 Task: Add Attachment from "Attach a link" to Card Card0000000164 in Board Board0000000041 in Workspace WS0000000014 in Trello. Add Cover Red to Card Card0000000164 in Board Board0000000041 in Workspace WS0000000014 in Trello. Add "Join Card" Button Button0000000164  to Card Card0000000164 in Board Board0000000041 in Workspace WS0000000014 in Trello. Add Description DS0000000164 to Card Card0000000164 in Board Board0000000041 in Workspace WS0000000014 in Trello. Add Comment CM0000000164 to Card Card0000000164 in Board Board0000000041 in Workspace WS0000000014 in Trello
Action: Mouse moved to (597, 51)
Screenshot: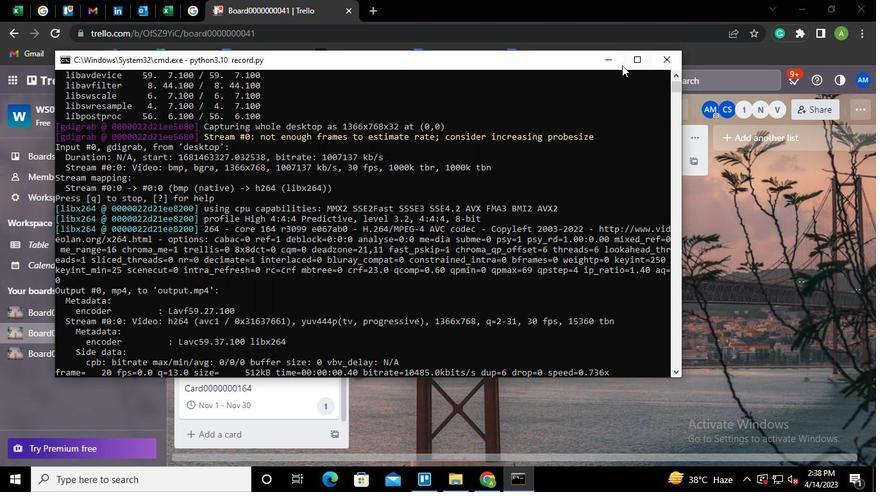 
Action: Mouse pressed left at (597, 51)
Screenshot: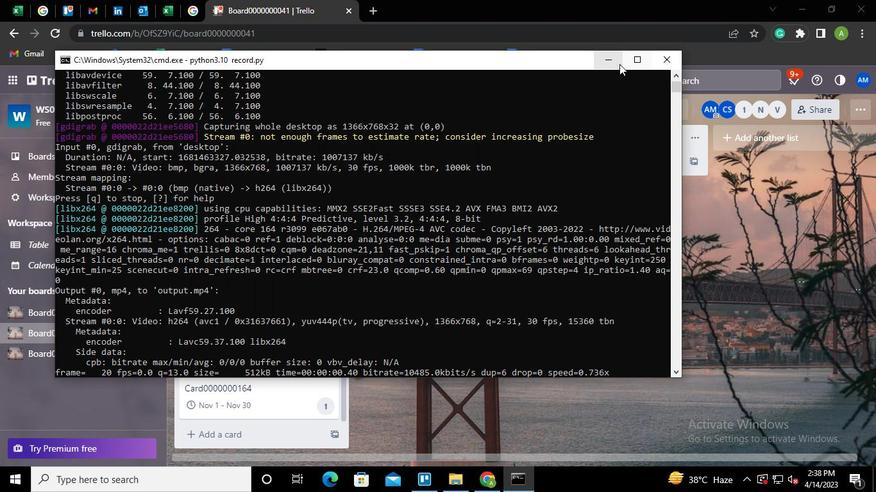 
Action: Mouse moved to (261, 393)
Screenshot: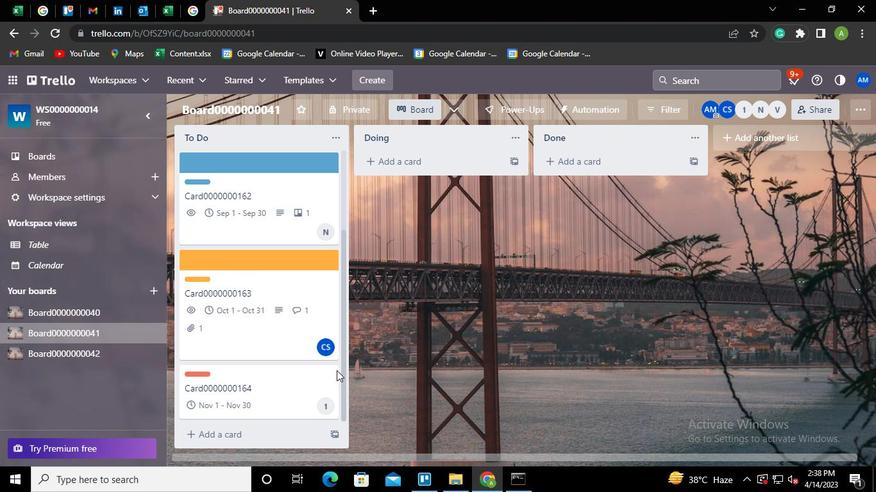 
Action: Mouse pressed left at (261, 393)
Screenshot: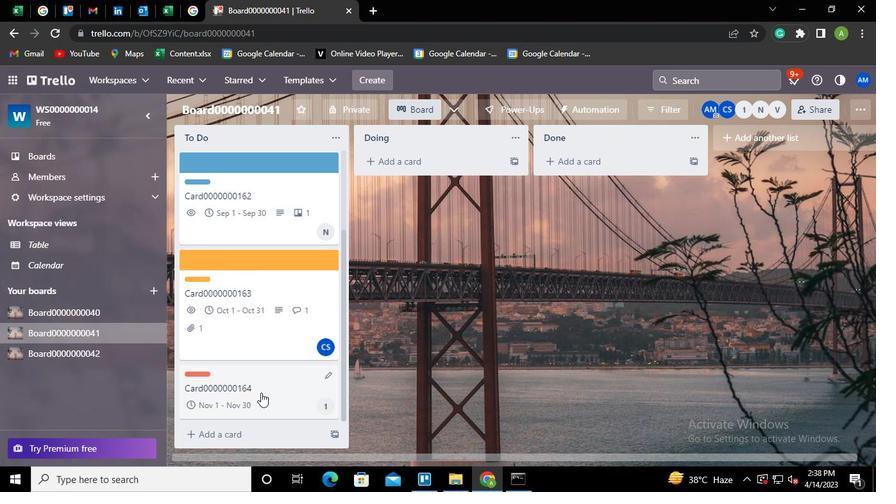 
Action: Mouse moved to (607, 329)
Screenshot: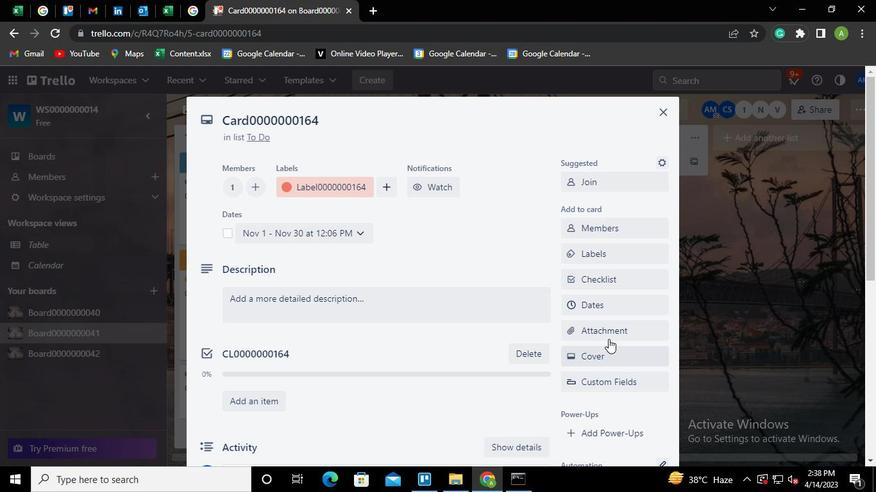 
Action: Mouse pressed left at (607, 329)
Screenshot: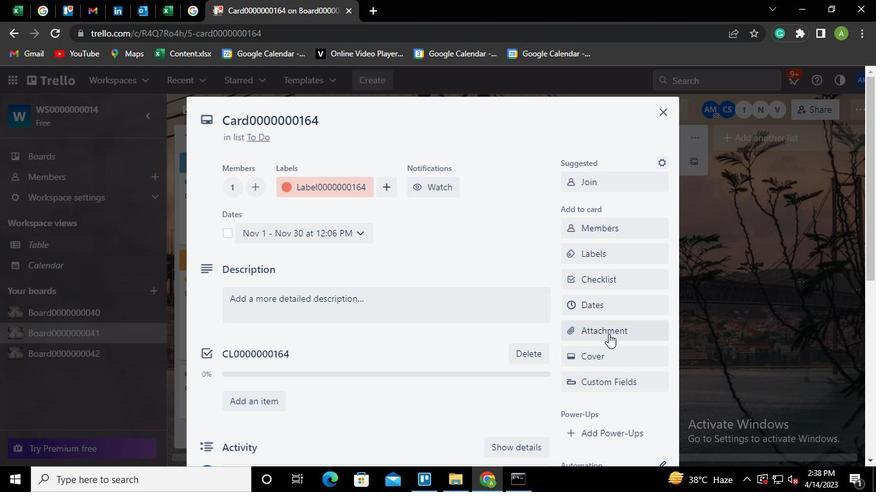 
Action: Mouse moved to (607, 283)
Screenshot: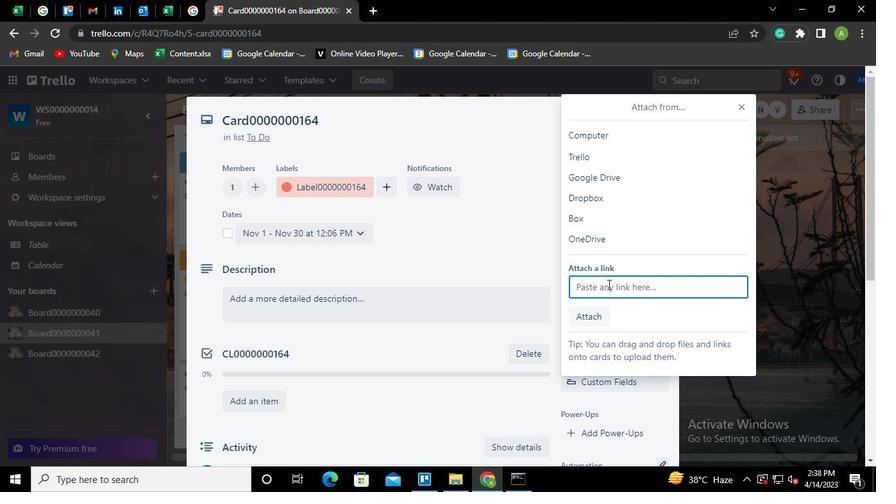 
Action: Keyboard Key.ctrl_l
Screenshot: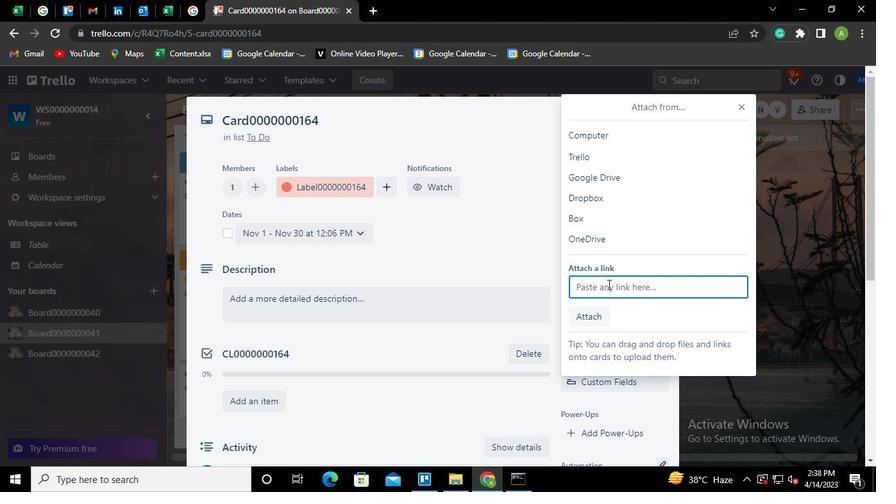
Action: Mouse moved to (602, 283)
Screenshot: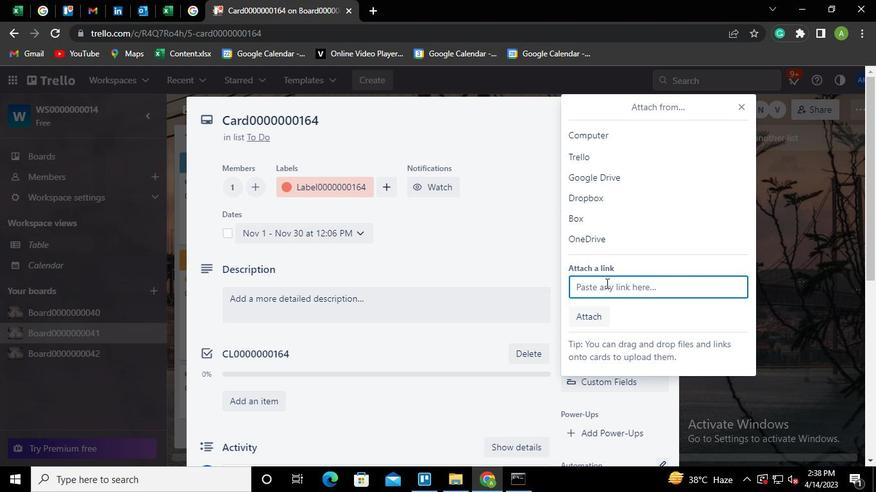 
Action: Keyboard \x16
Screenshot: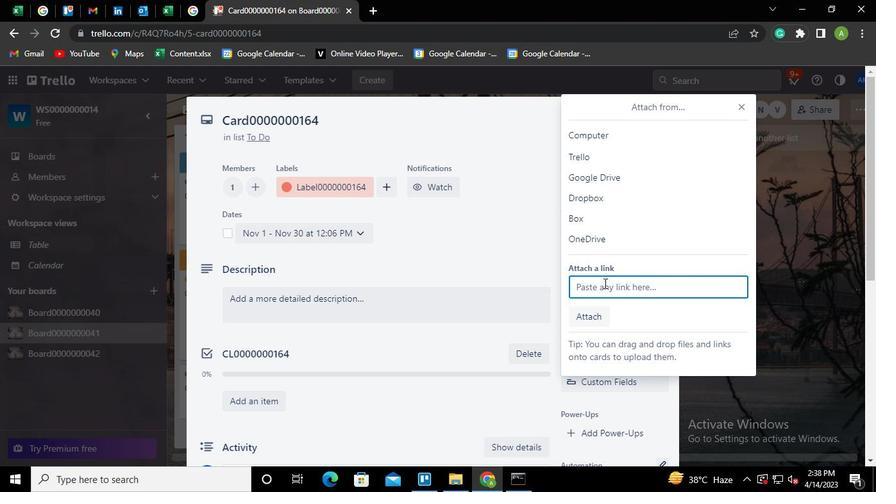 
Action: Mouse moved to (582, 363)
Screenshot: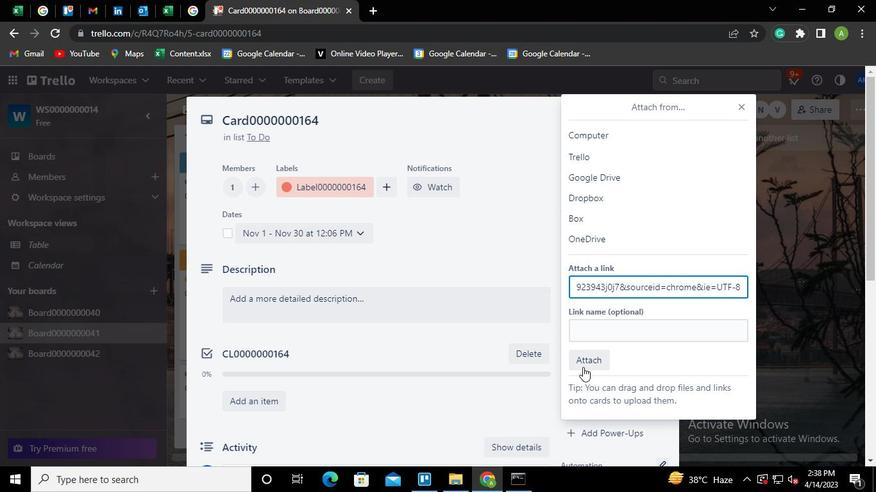 
Action: Mouse pressed left at (582, 363)
Screenshot: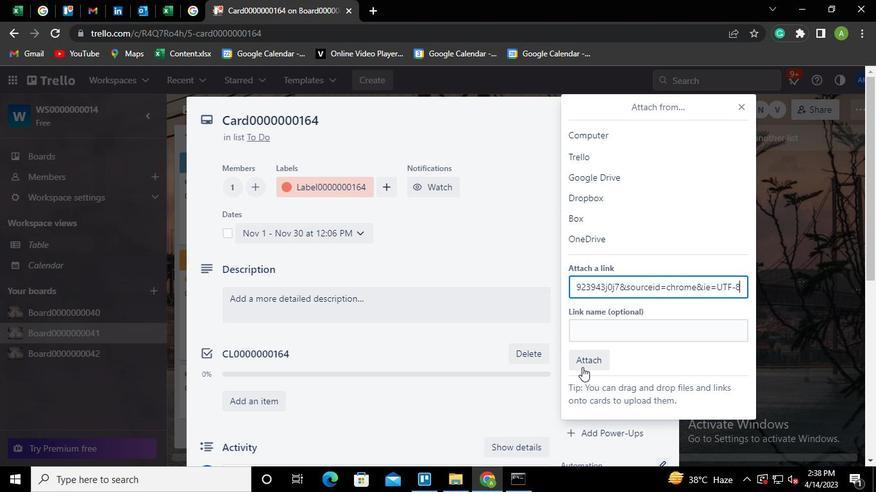 
Action: Mouse moved to (589, 357)
Screenshot: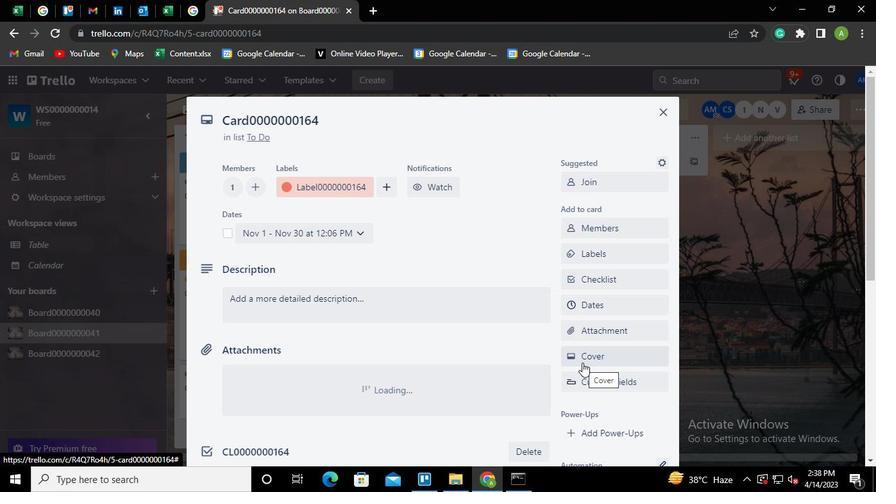 
Action: Mouse pressed left at (589, 357)
Screenshot: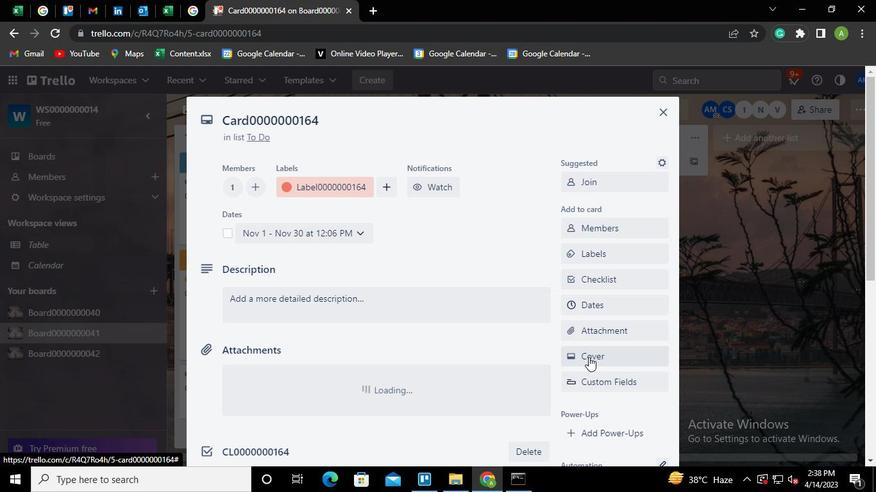 
Action: Mouse moved to (695, 224)
Screenshot: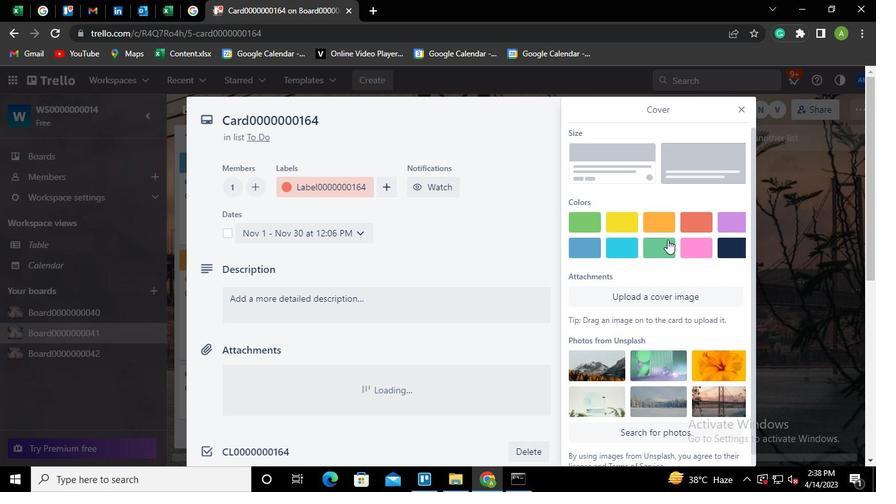 
Action: Mouse pressed left at (695, 224)
Screenshot: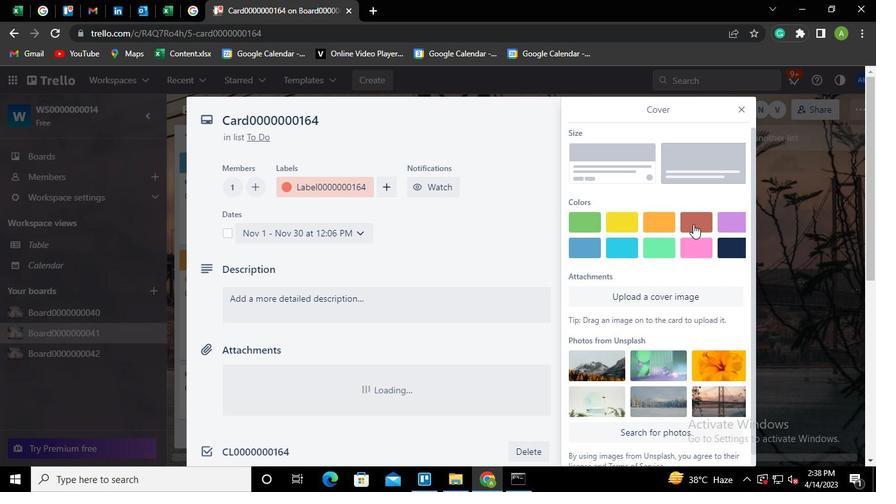 
Action: Mouse moved to (517, 197)
Screenshot: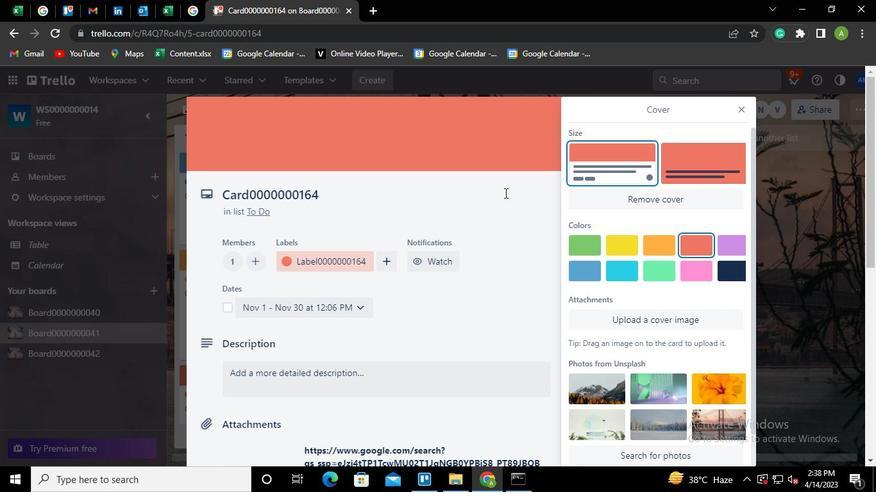 
Action: Mouse pressed left at (517, 197)
Screenshot: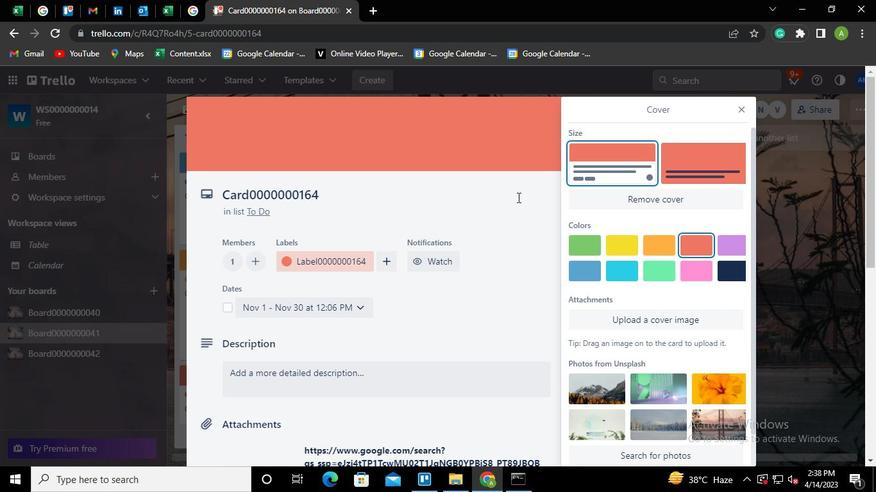 
Action: Mouse moved to (607, 363)
Screenshot: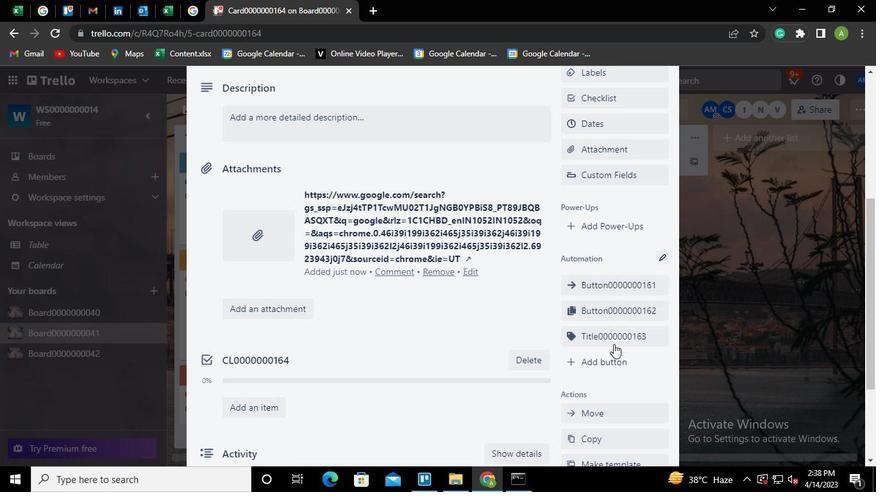 
Action: Mouse pressed left at (607, 363)
Screenshot: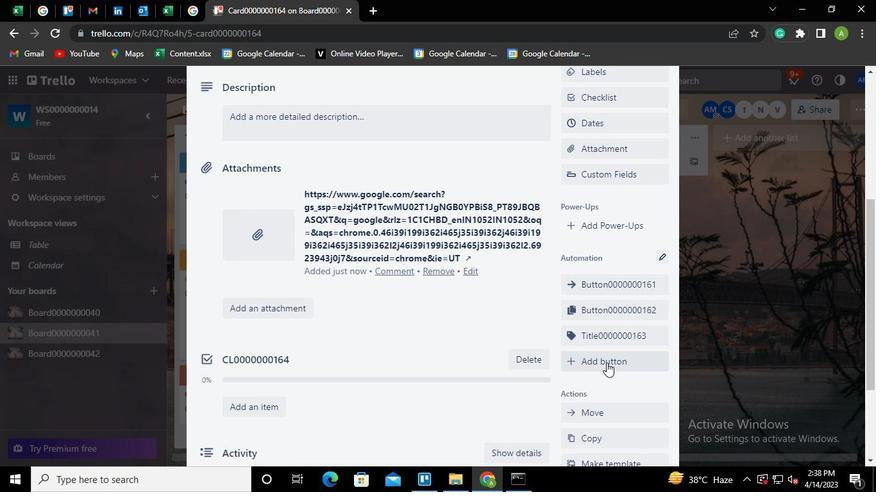 
Action: Mouse moved to (614, 241)
Screenshot: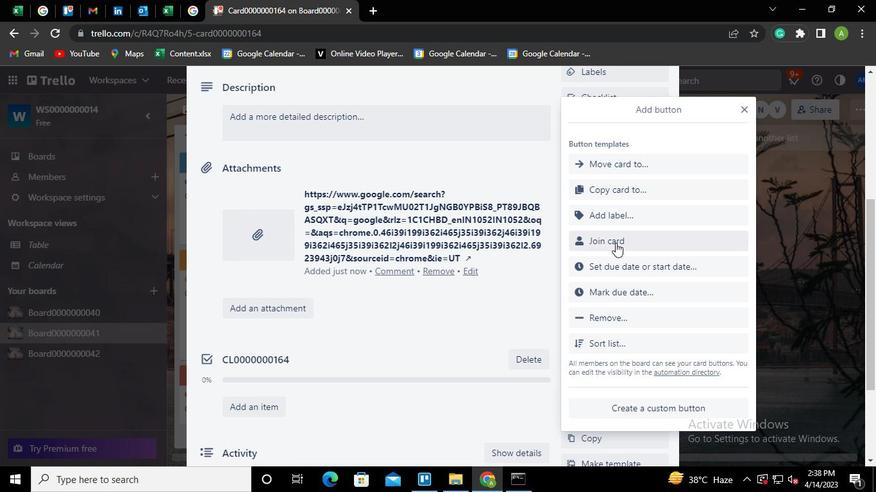 
Action: Mouse pressed left at (614, 241)
Screenshot: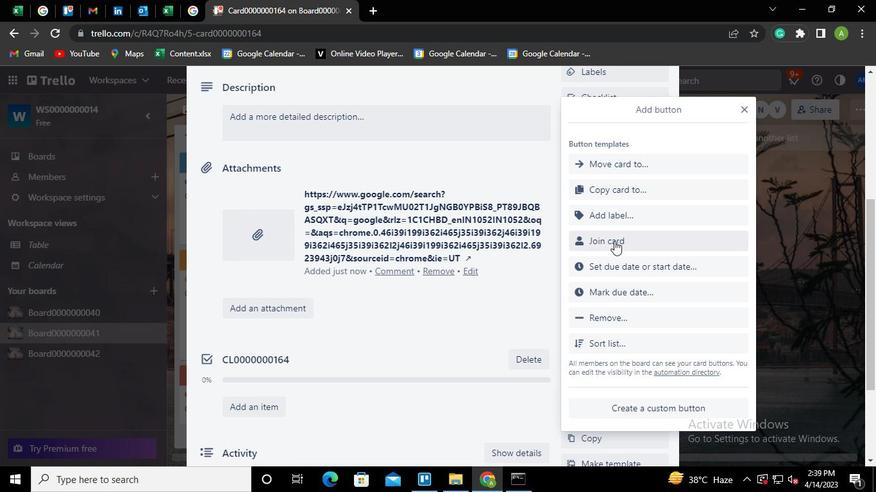 
Action: Mouse moved to (614, 240)
Screenshot: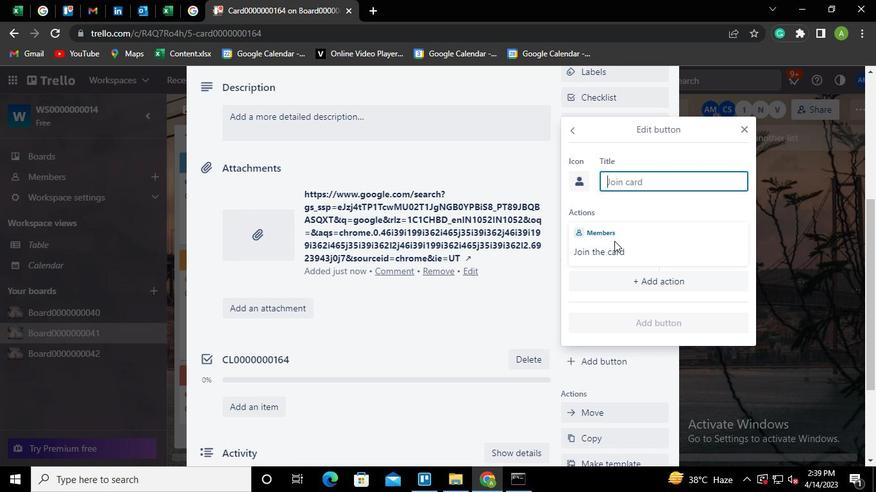 
Action: Keyboard Key.shift
Screenshot: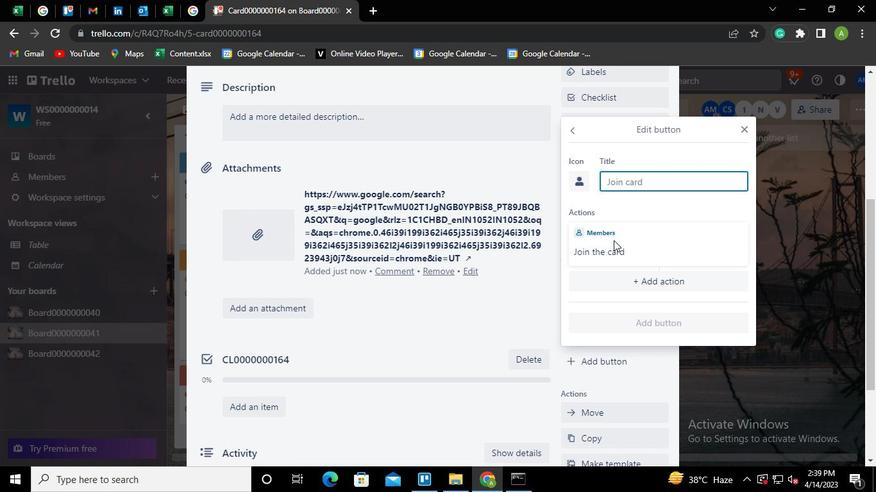 
Action: Keyboard B
Screenshot: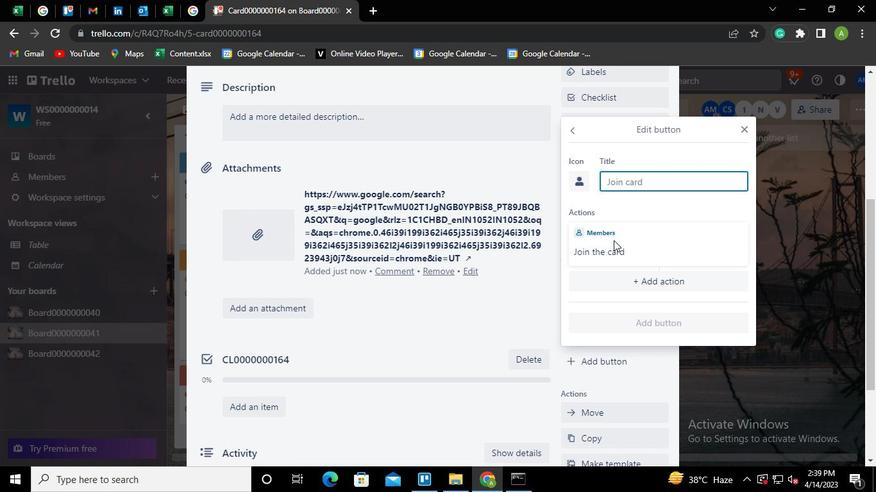 
Action: Keyboard u
Screenshot: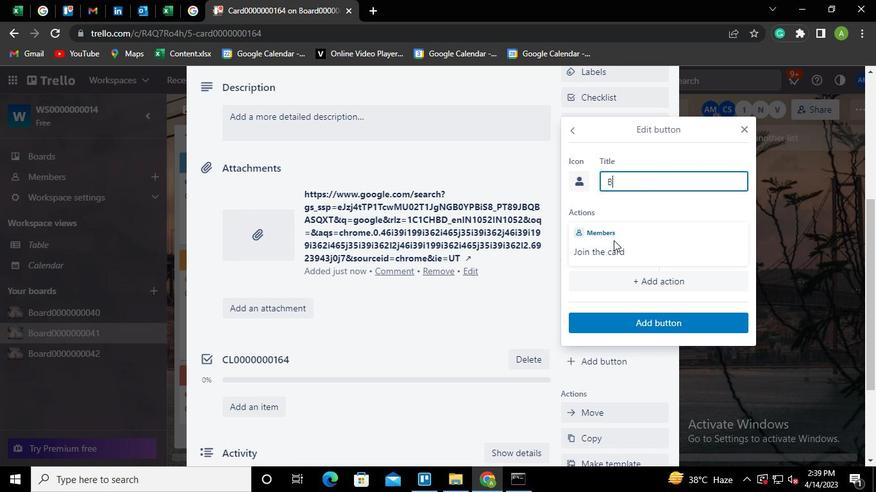 
Action: Keyboard t
Screenshot: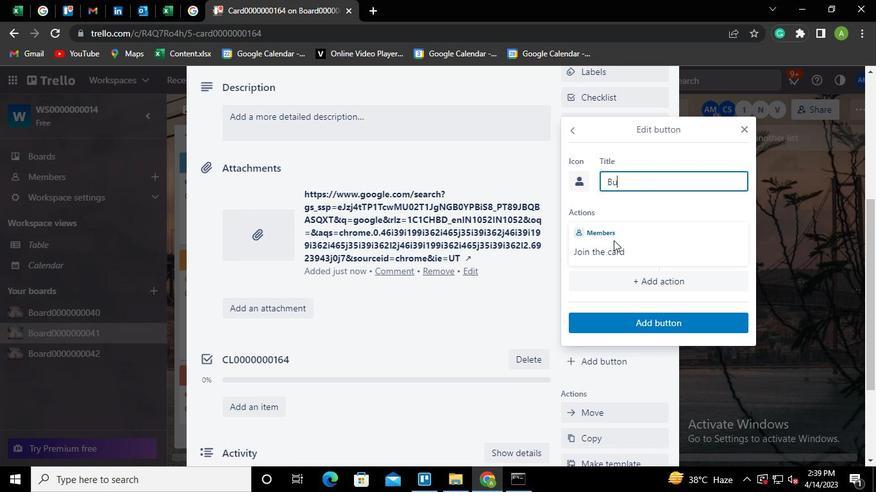 
Action: Keyboard t
Screenshot: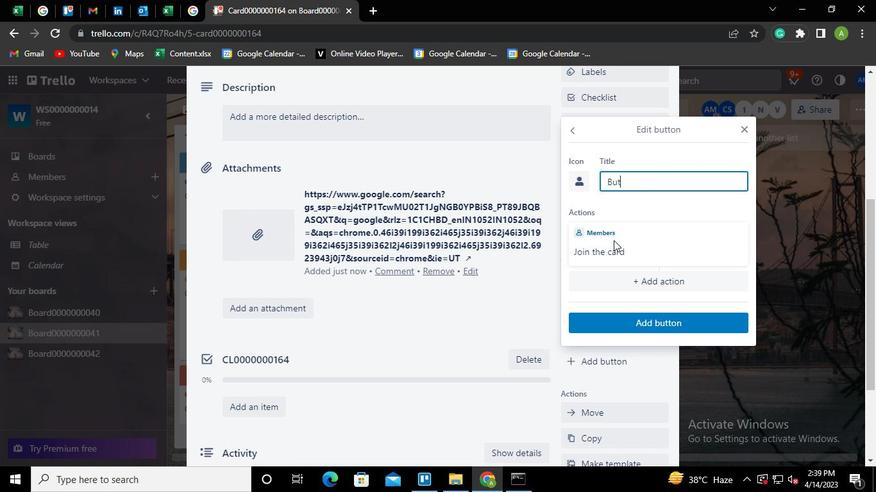 
Action: Keyboard o
Screenshot: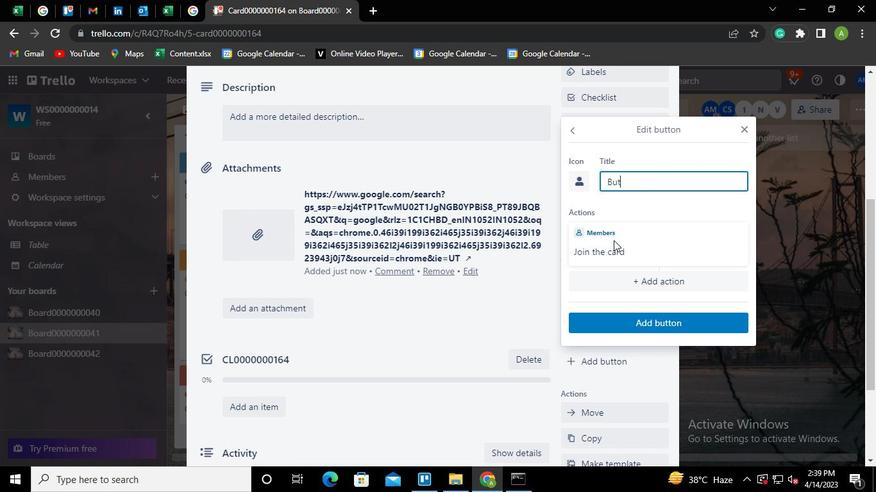 
Action: Mouse moved to (614, 240)
Screenshot: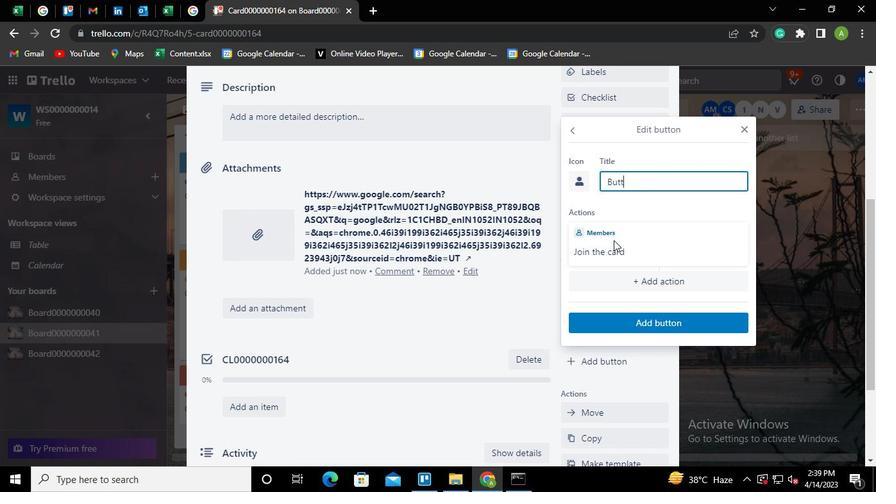 
Action: Keyboard n
Screenshot: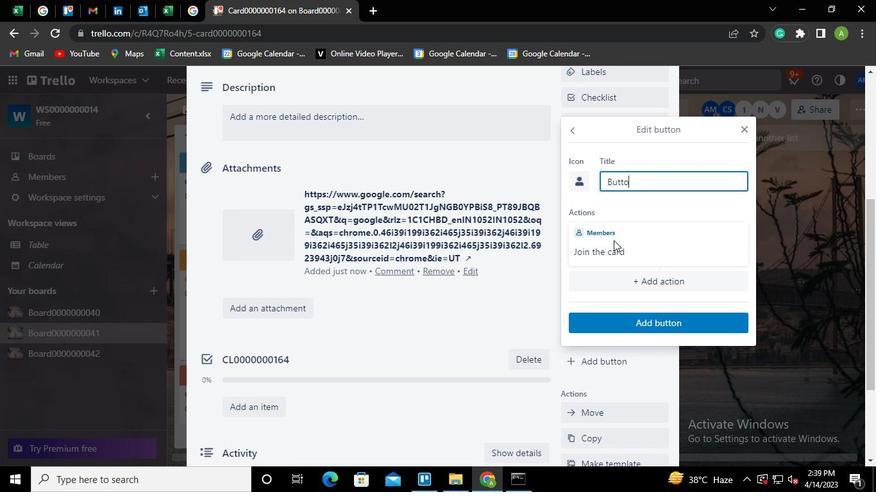 
Action: Keyboard <96>
Screenshot: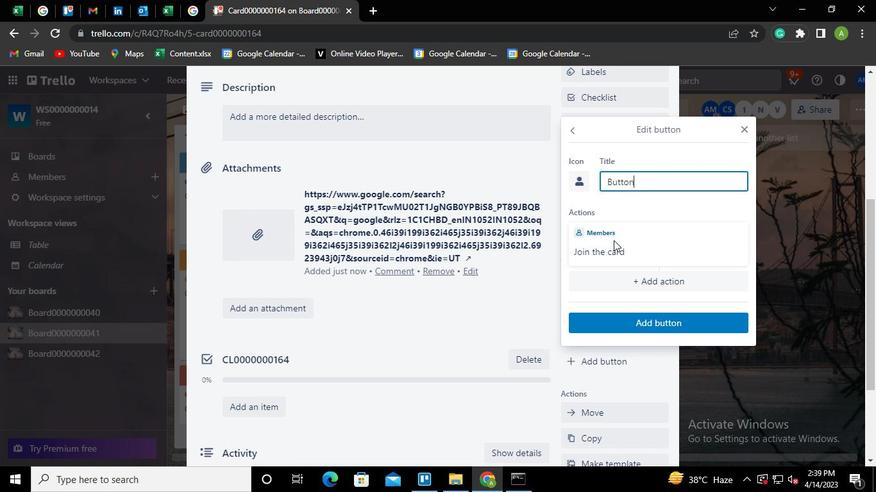 
Action: Keyboard <96>
Screenshot: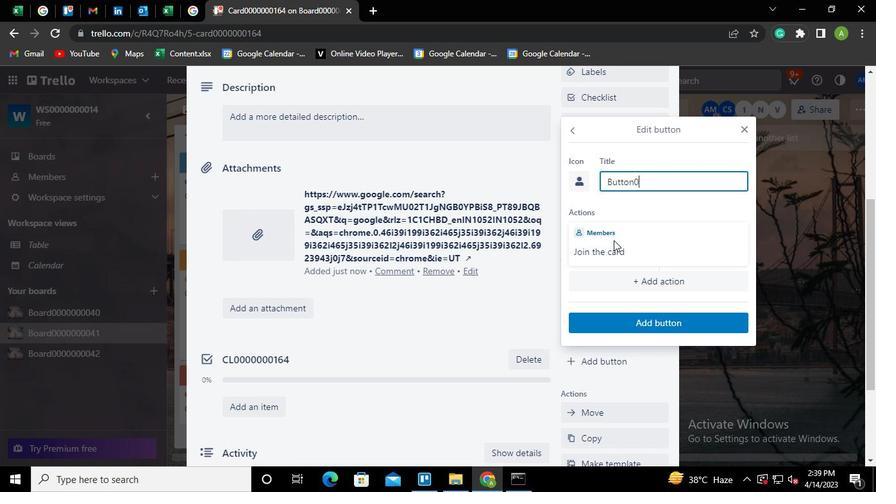 
Action: Keyboard <96>
Screenshot: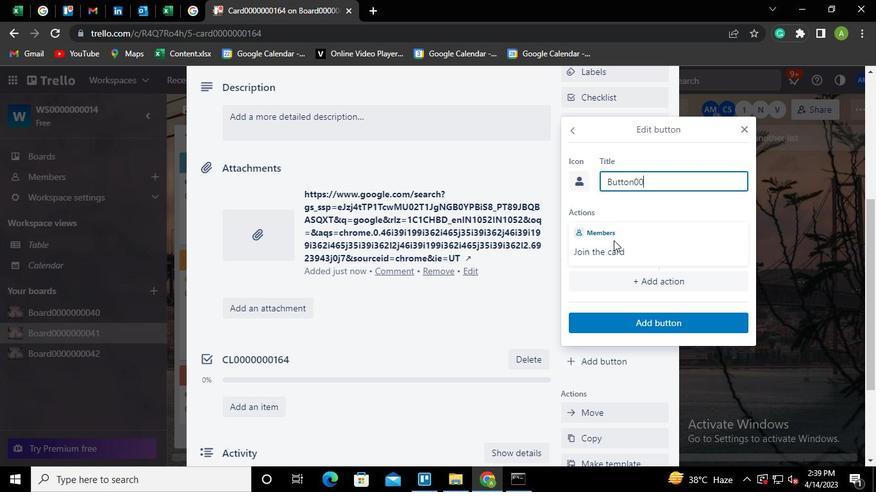 
Action: Keyboard <96>
Screenshot: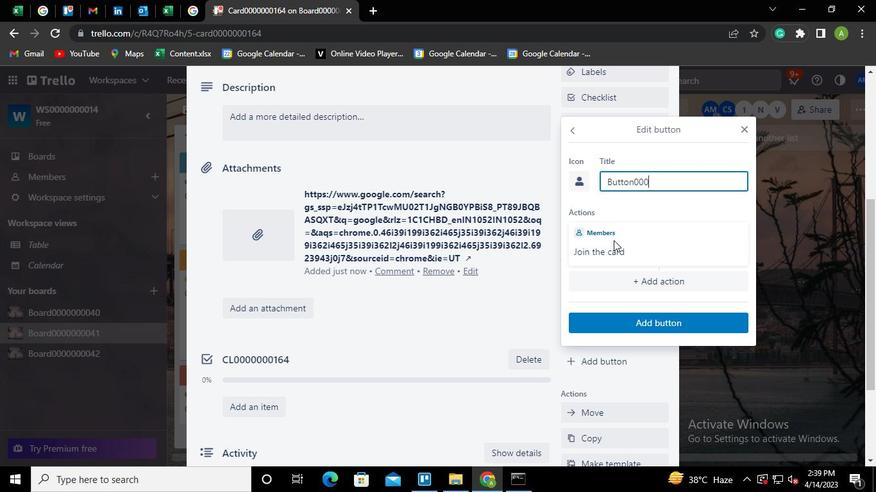 
Action: Keyboard <96>
Screenshot: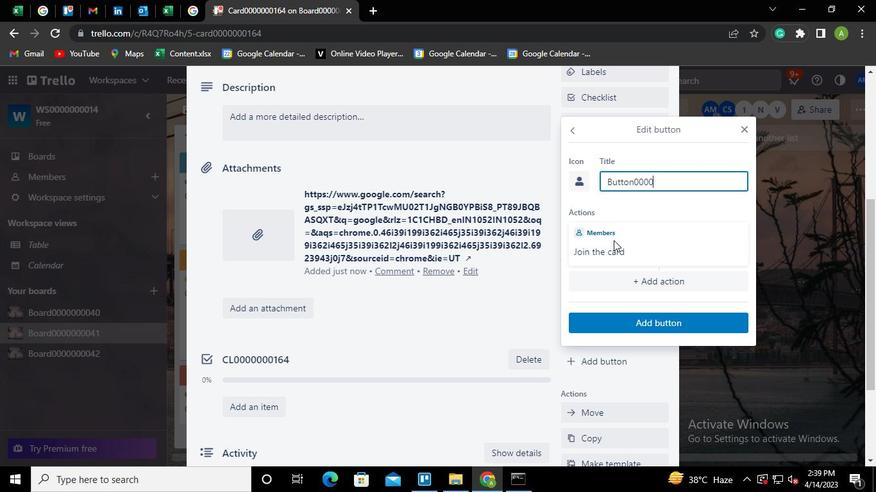 
Action: Keyboard <96>
Screenshot: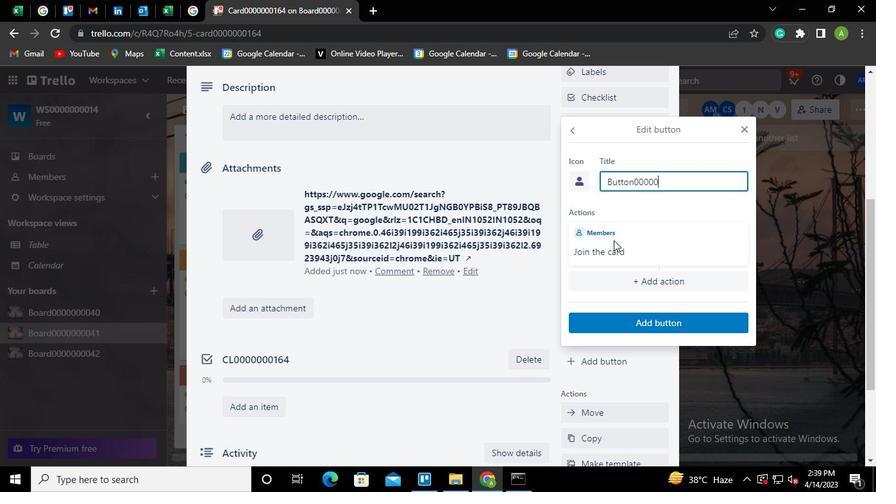 
Action: Keyboard <96>
Screenshot: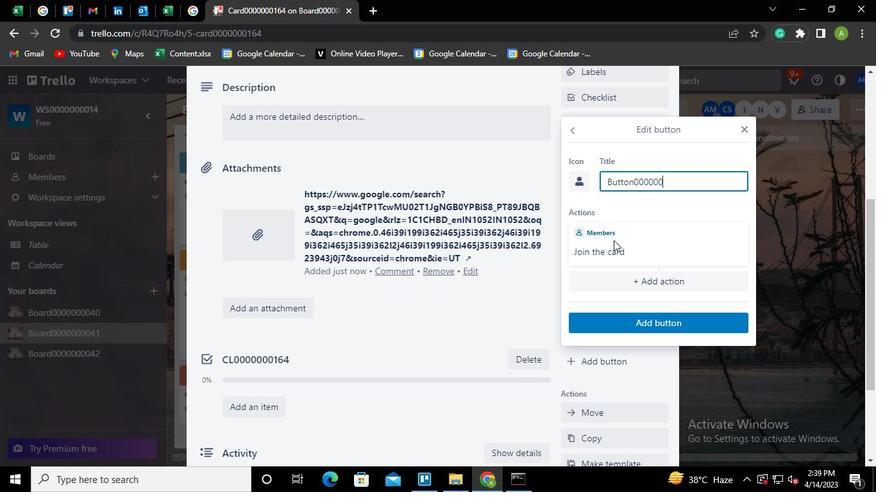 
Action: Keyboard <97>
Screenshot: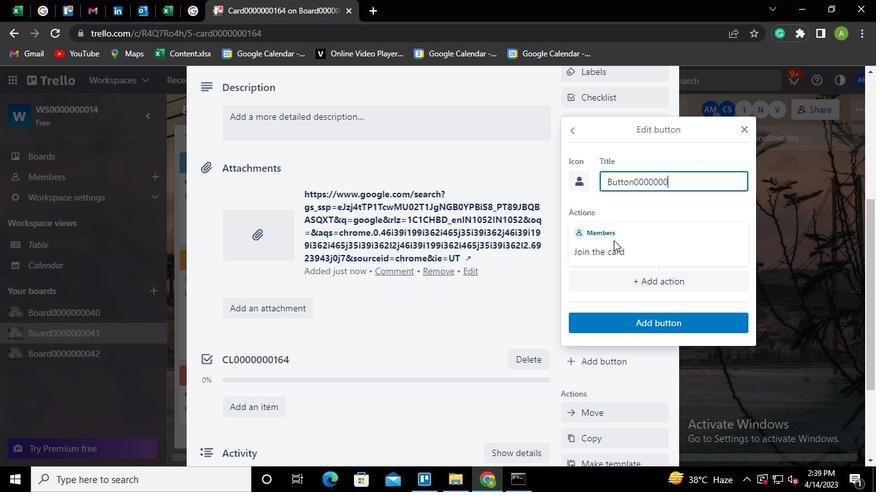 
Action: Keyboard <102>
Screenshot: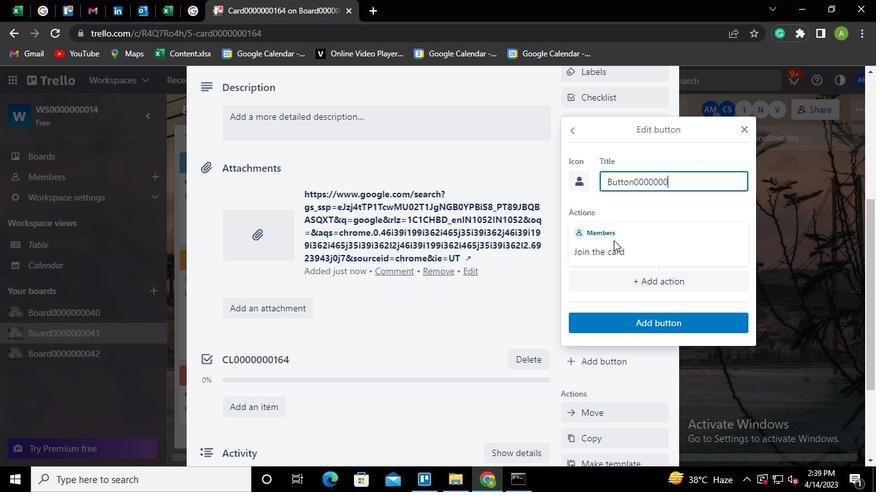 
Action: Keyboard <100>
Screenshot: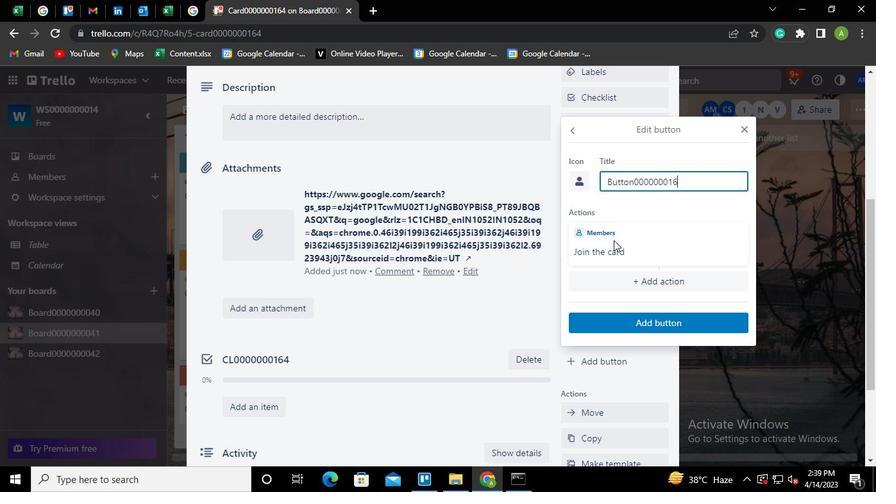 
Action: Mouse moved to (620, 318)
Screenshot: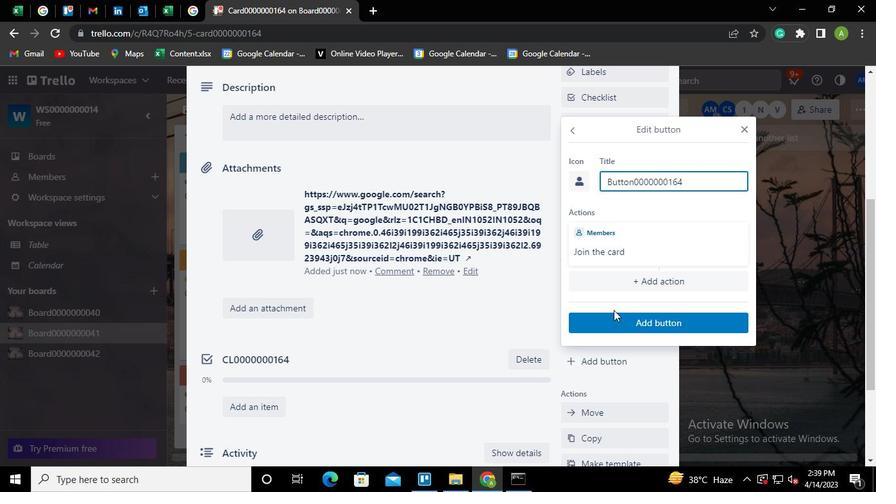 
Action: Mouse pressed left at (620, 318)
Screenshot: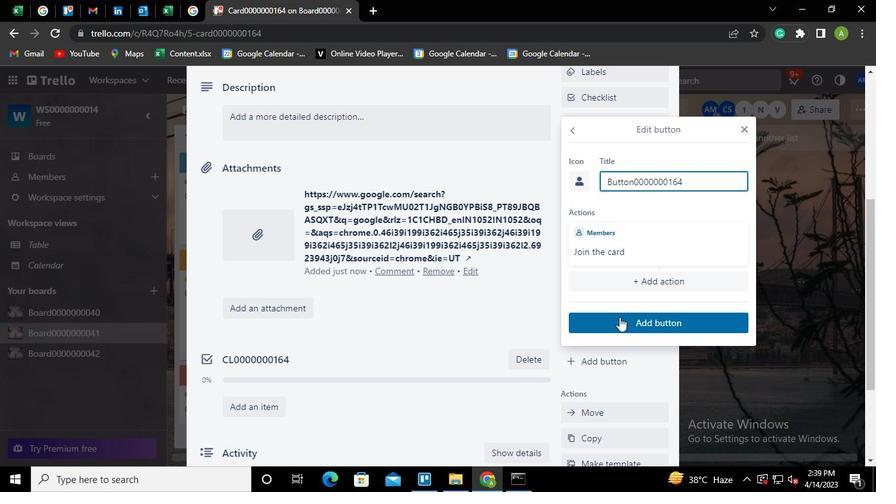 
Action: Mouse moved to (268, 181)
Screenshot: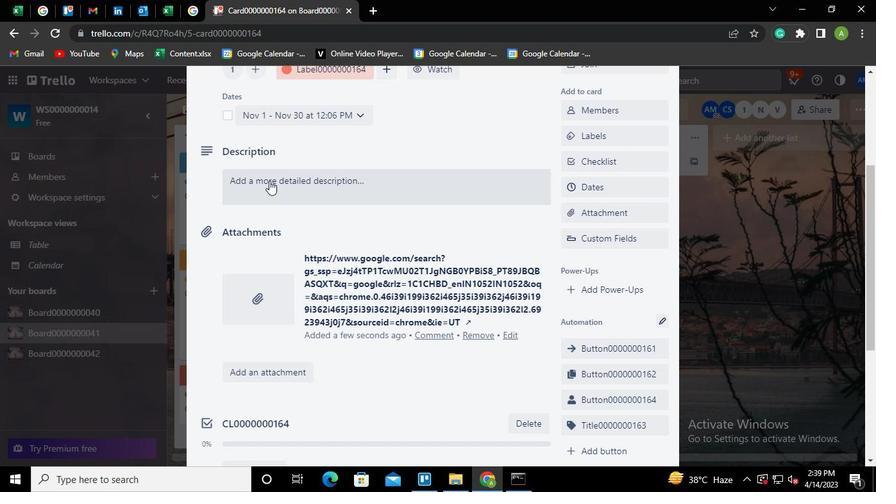 
Action: Mouse pressed left at (268, 181)
Screenshot: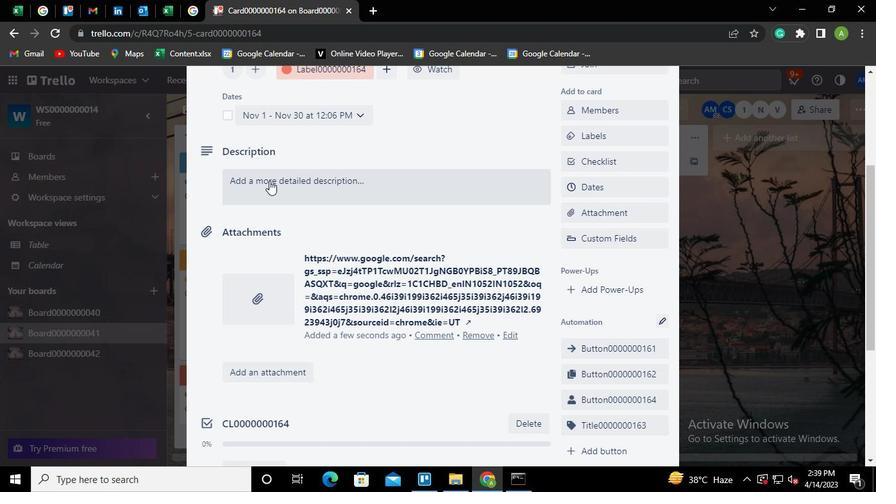 
Action: Keyboard Key.shift
Screenshot: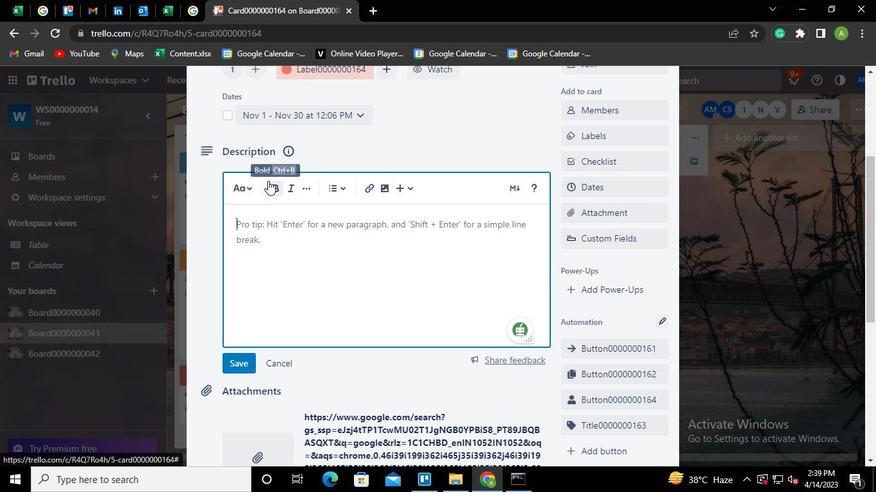 
Action: Keyboard D
Screenshot: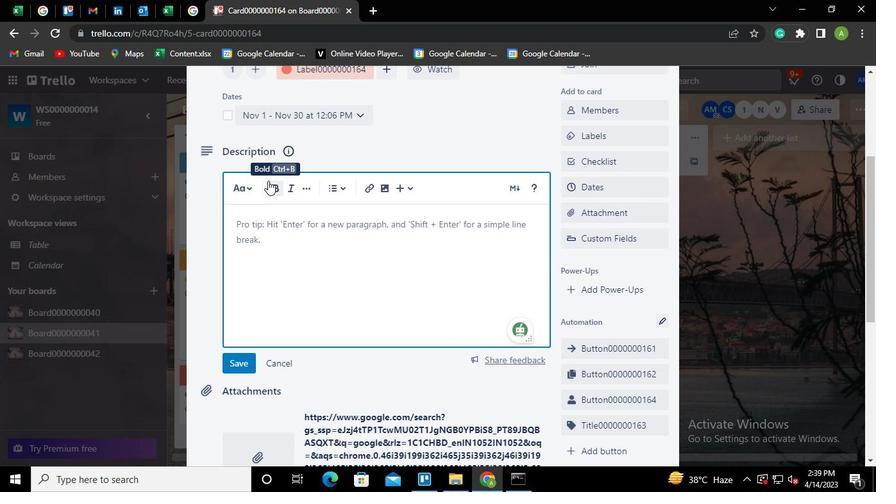
Action: Keyboard S
Screenshot: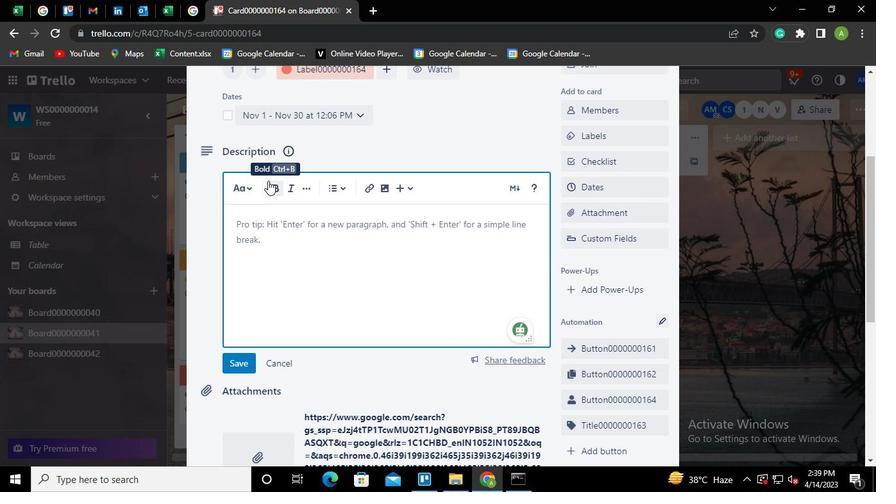 
Action: Keyboard <96>
Screenshot: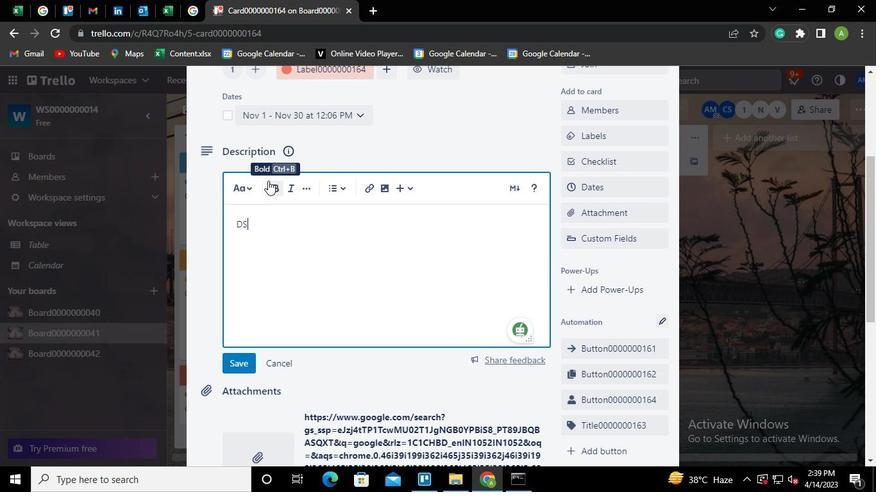 
Action: Keyboard <96>
Screenshot: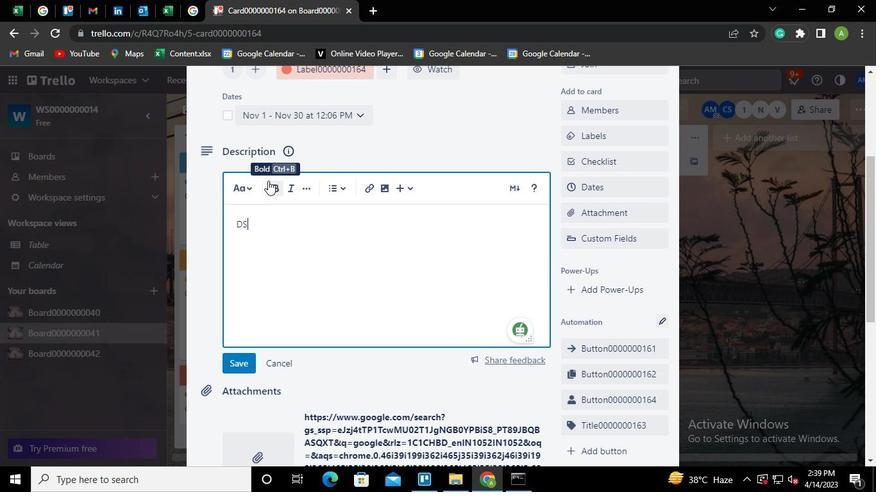 
Action: Keyboard <96>
Screenshot: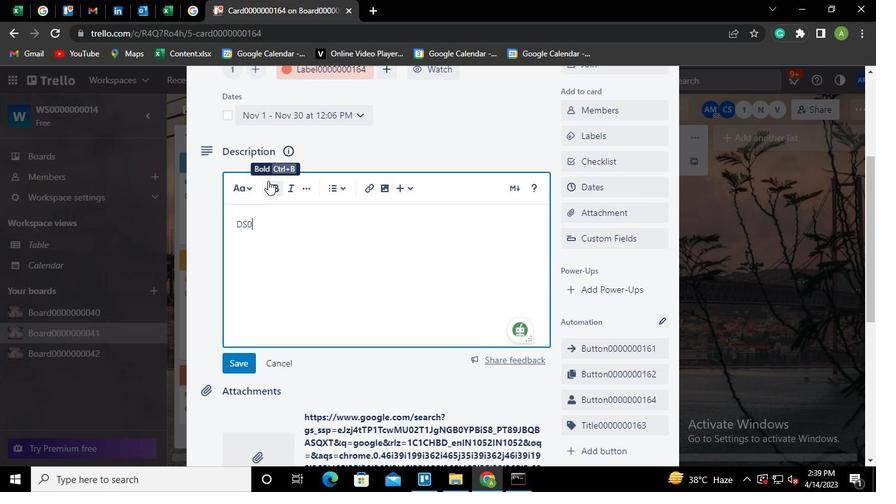 
Action: Keyboard <96>
Screenshot: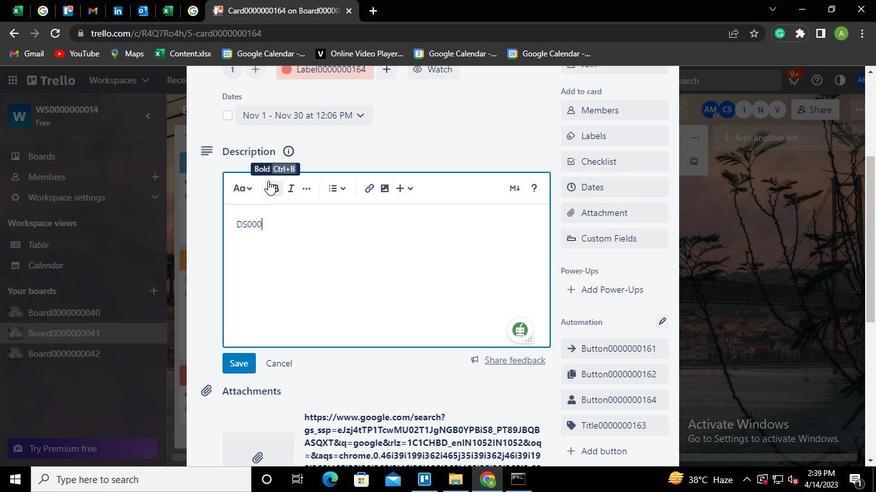 
Action: Keyboard <96>
Screenshot: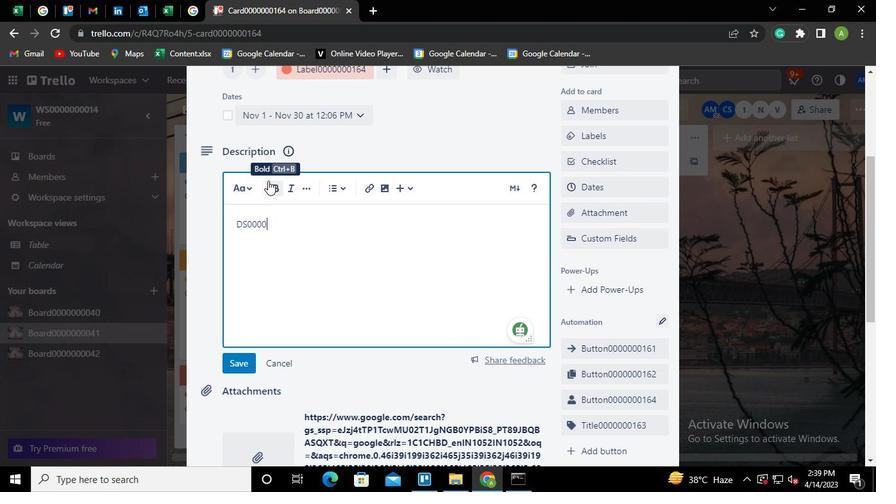 
Action: Keyboard <96>
Screenshot: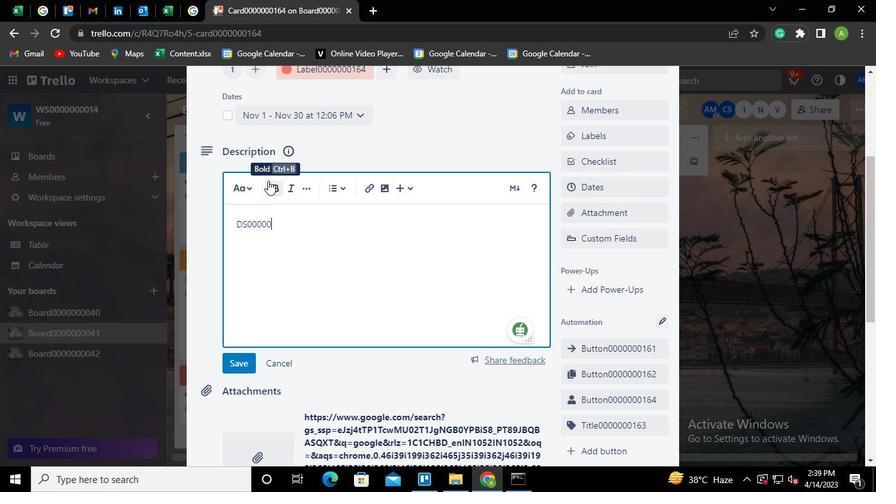 
Action: Keyboard <96>
Screenshot: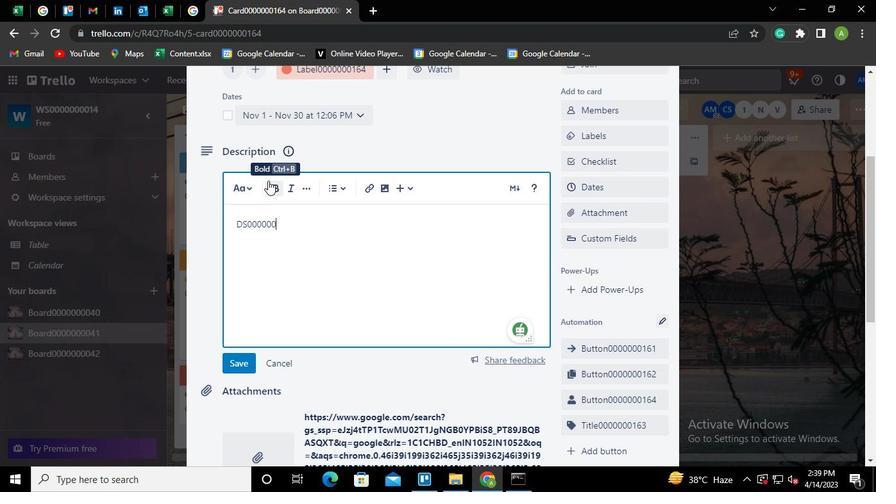
Action: Keyboard <97>
Screenshot: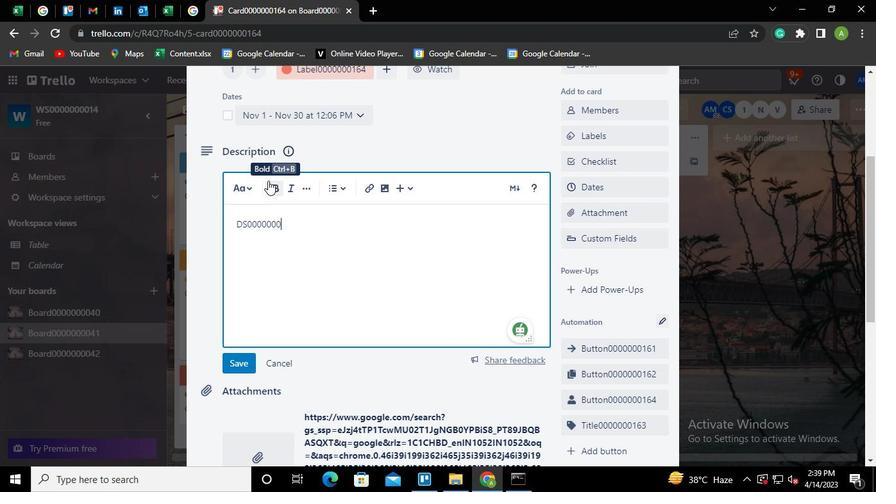 
Action: Keyboard <102>
Screenshot: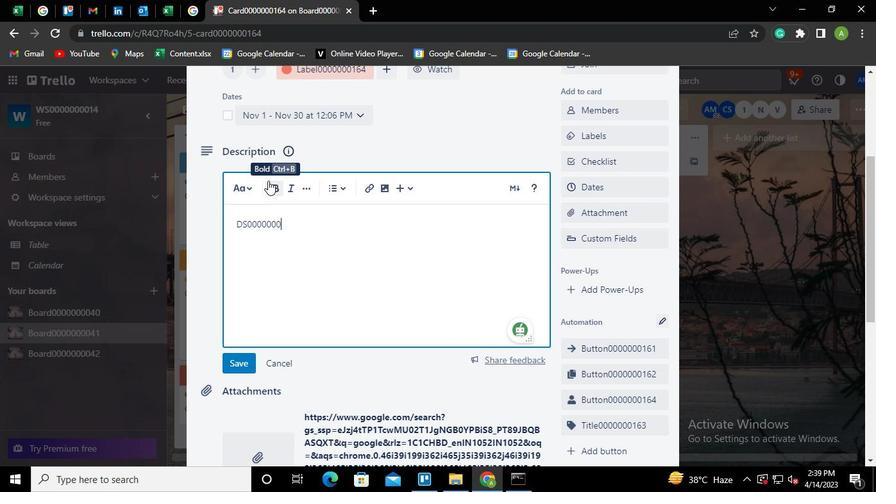 
Action: Keyboard <100>
Screenshot: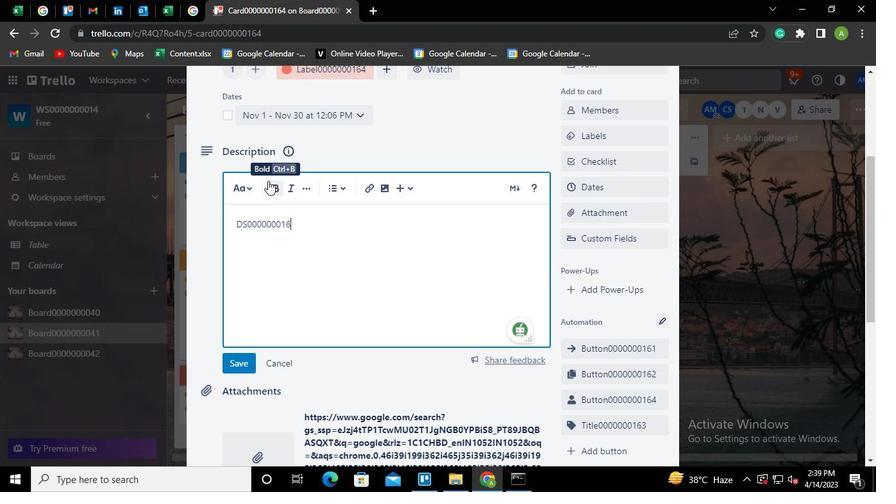 
Action: Mouse moved to (239, 362)
Screenshot: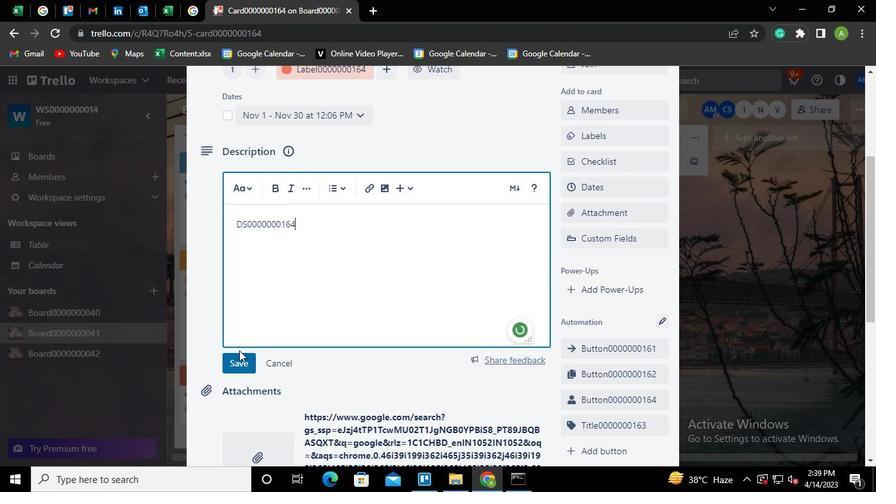 
Action: Mouse pressed left at (239, 362)
Screenshot: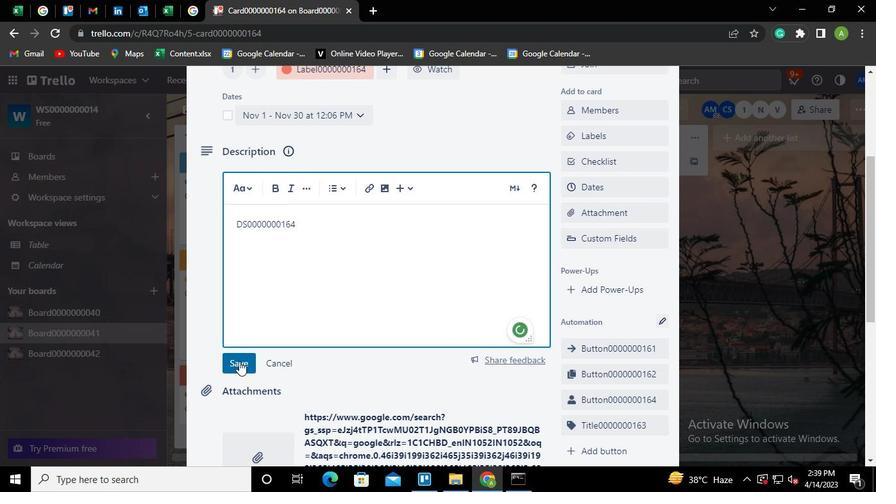 
Action: Mouse moved to (263, 302)
Screenshot: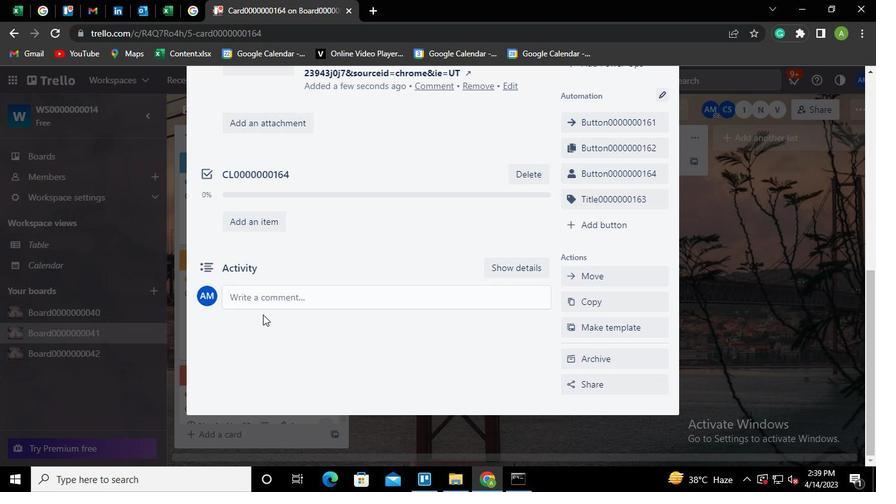 
Action: Mouse pressed left at (263, 302)
Screenshot: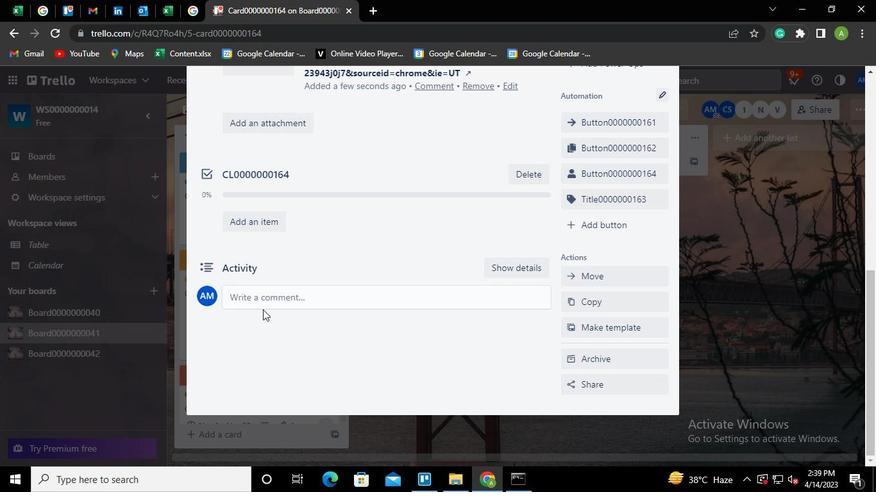 
Action: Mouse moved to (255, 348)
Screenshot: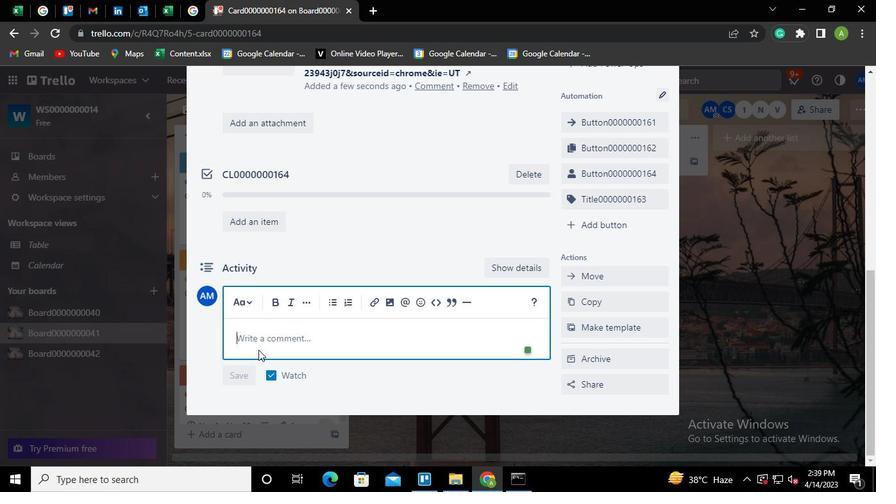 
Action: Keyboard Key.shift
Screenshot: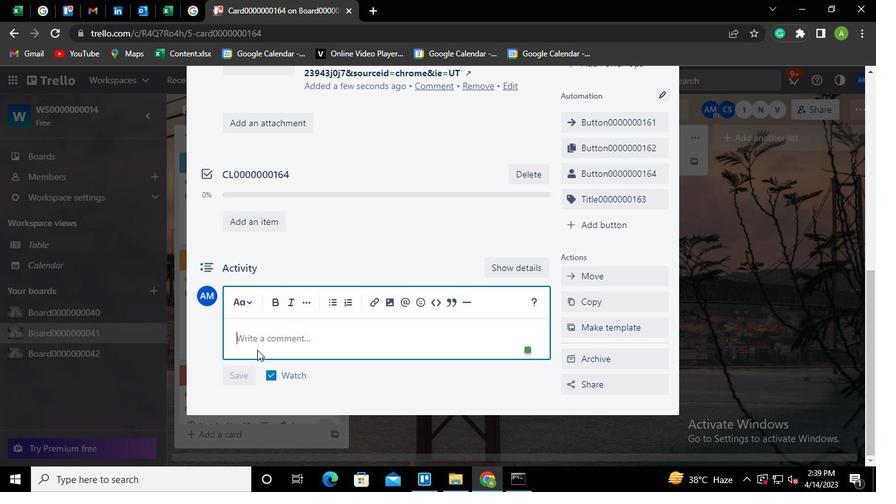 
Action: Keyboard Key.shift
Screenshot: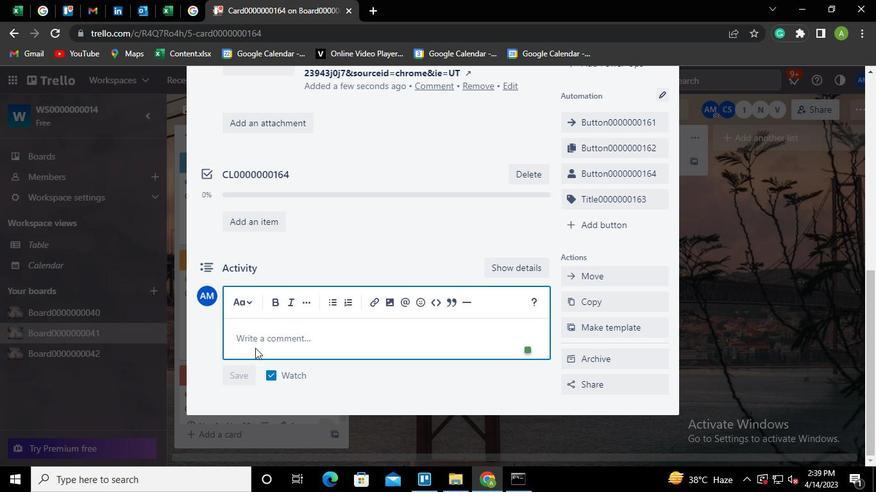 
Action: Keyboard Key.shift
Screenshot: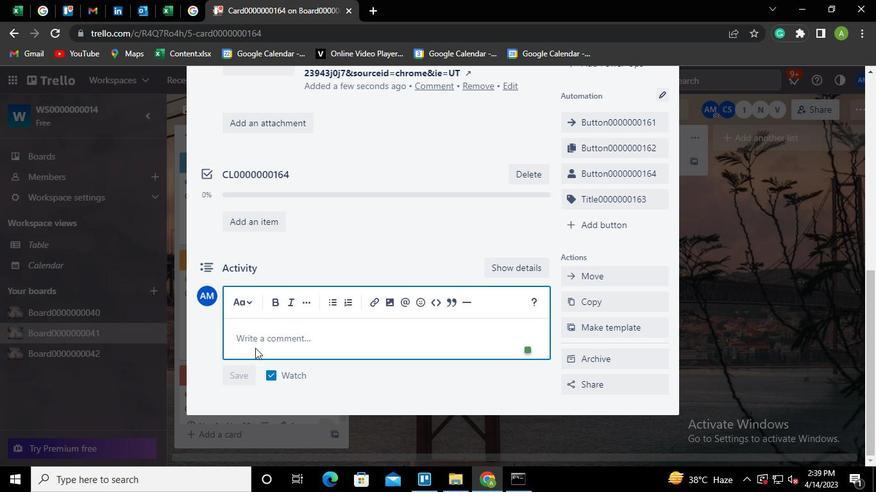 
Action: Keyboard Key.shift
Screenshot: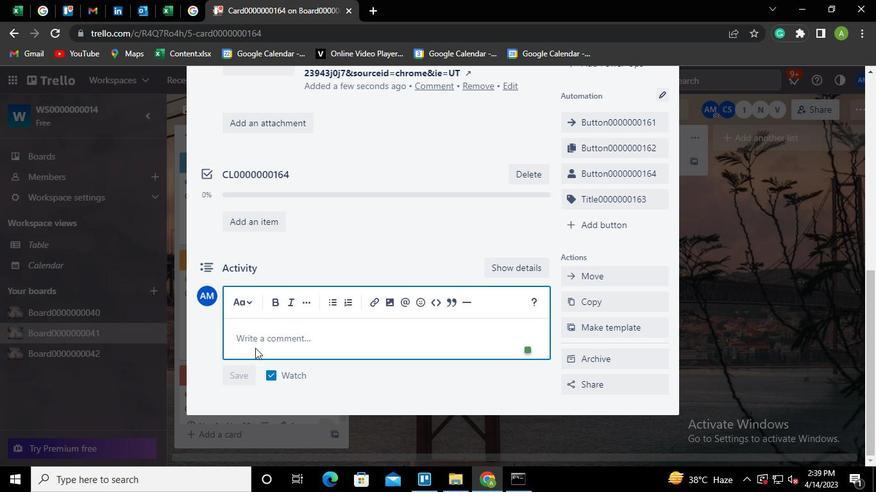 
Action: Keyboard C
Screenshot: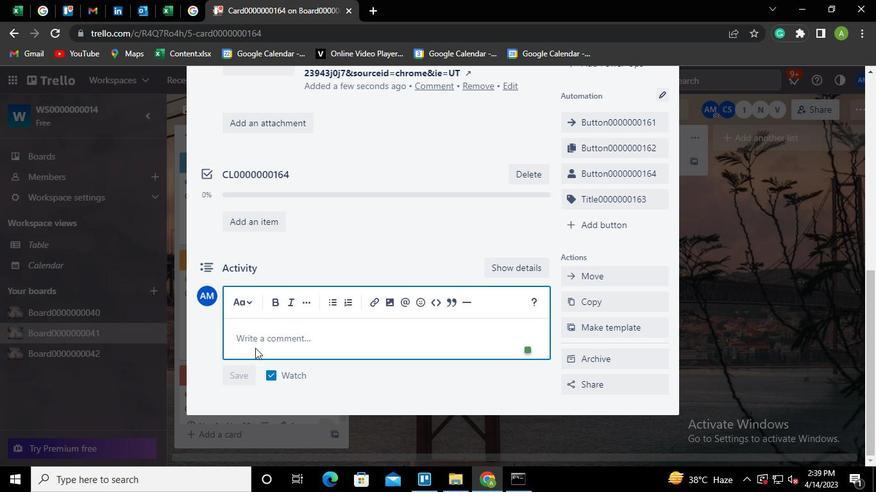 
Action: Keyboard M
Screenshot: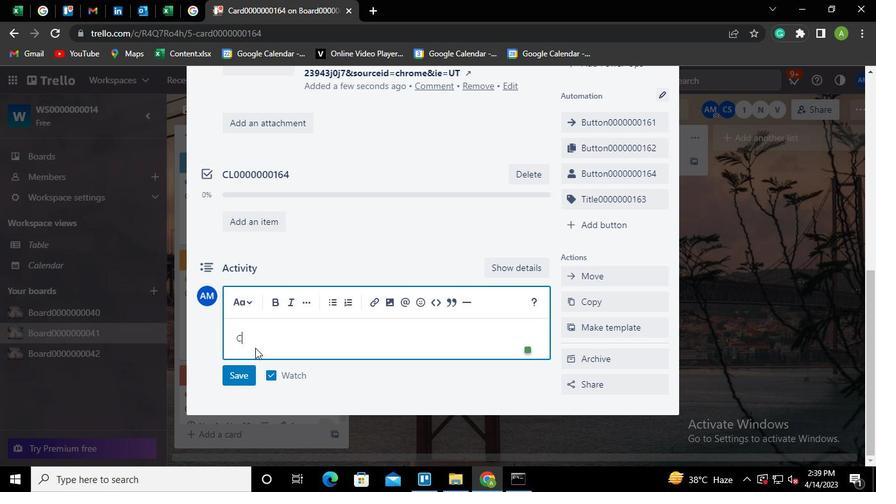 
Action: Keyboard <96>
Screenshot: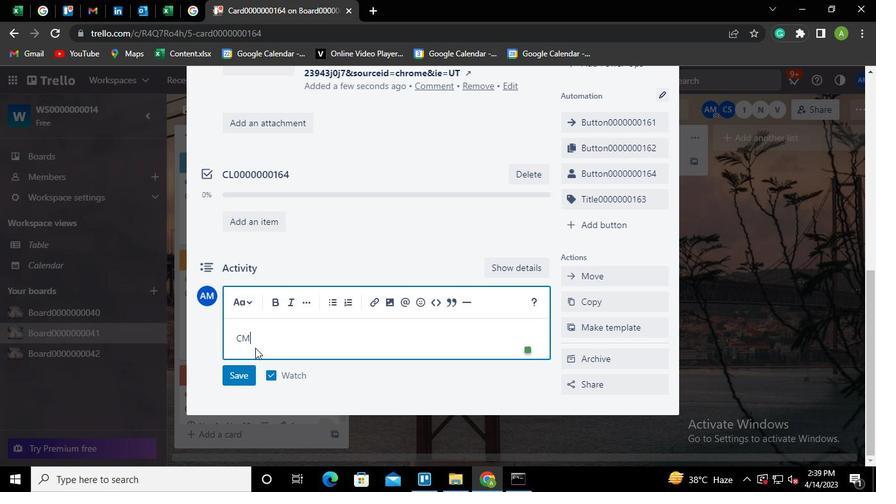 
Action: Keyboard <96>
Screenshot: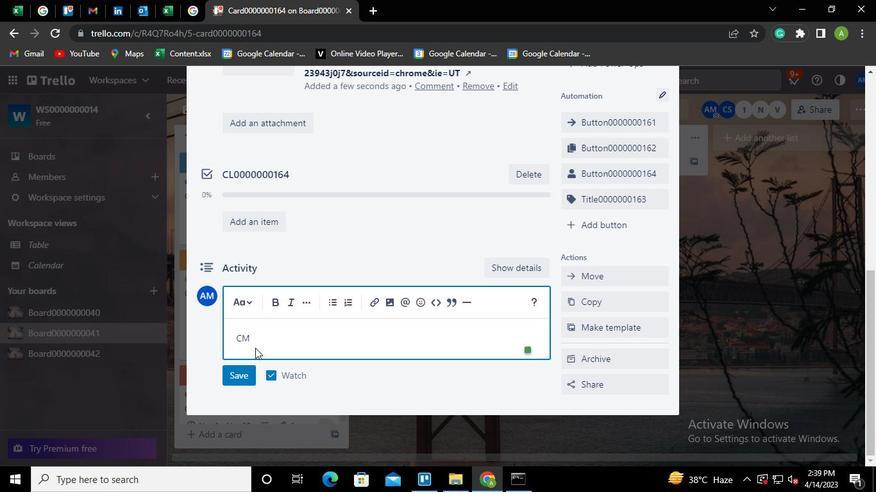 
Action: Keyboard <96>
Screenshot: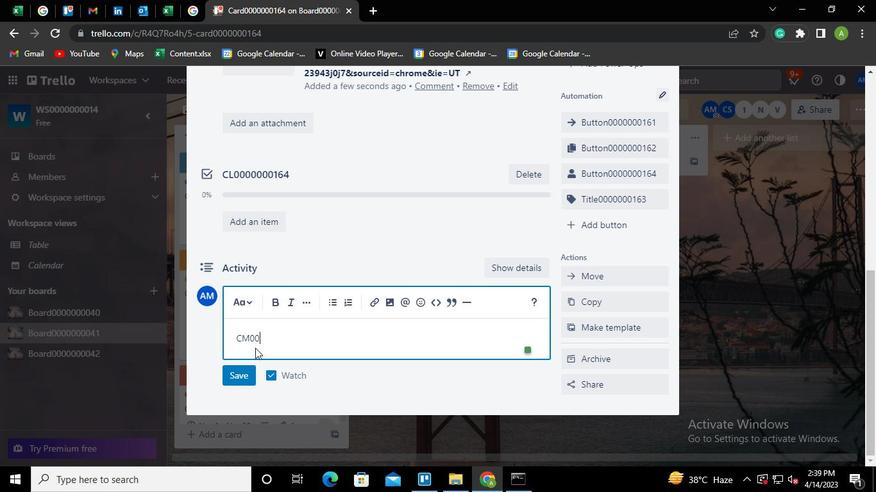 
Action: Keyboard <96>
Screenshot: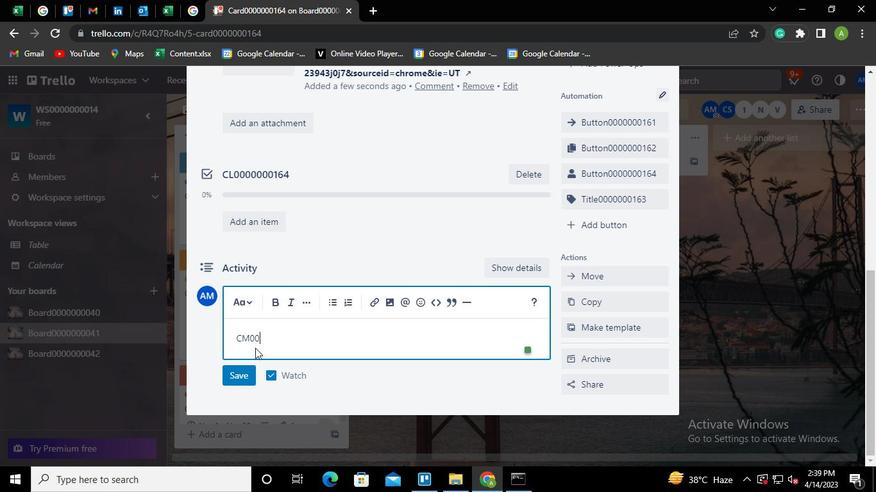 
Action: Keyboard <96>
Screenshot: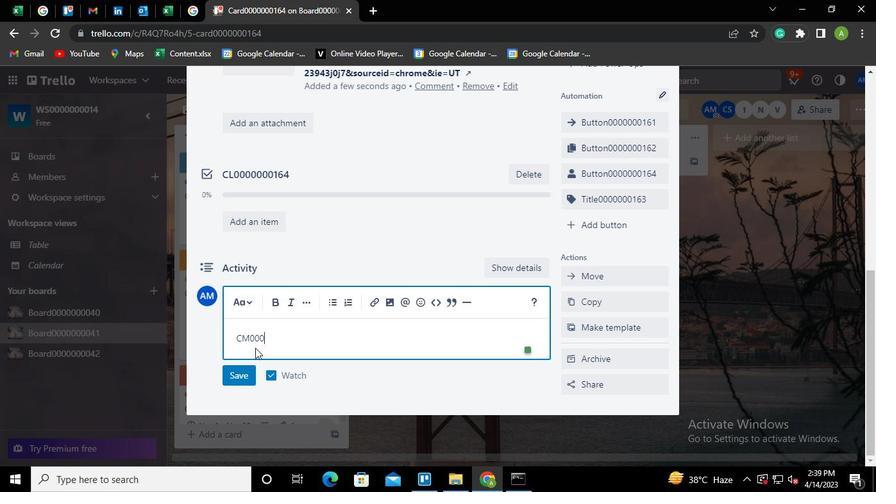 
Action: Keyboard <96>
Screenshot: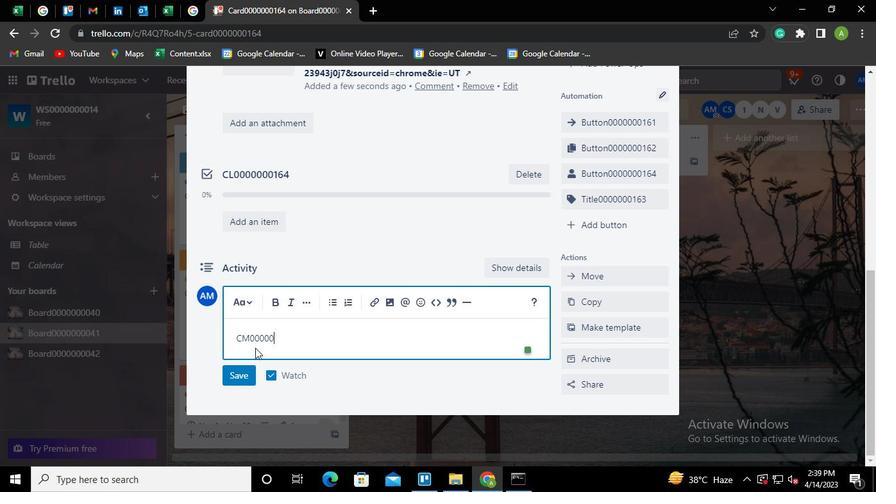 
Action: Keyboard <96>
Screenshot: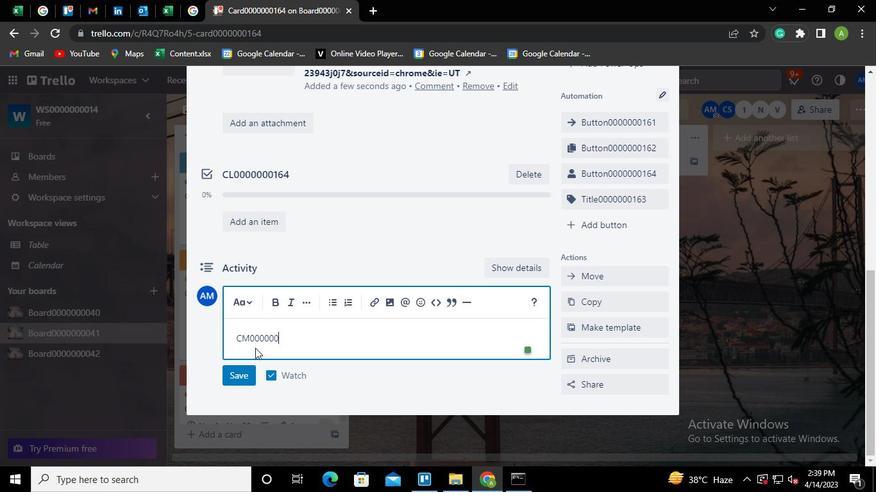 
Action: Keyboard <97>
Screenshot: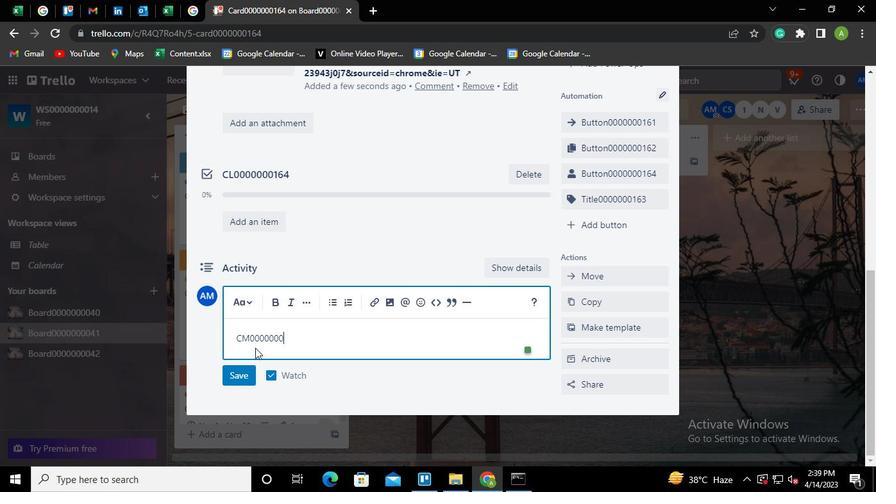 
Action: Keyboard <102>
Screenshot: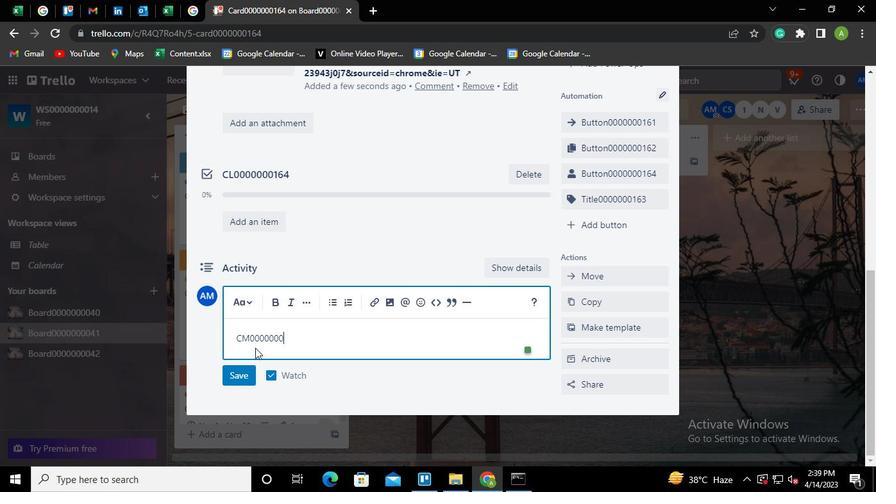 
Action: Keyboard <100>
Screenshot: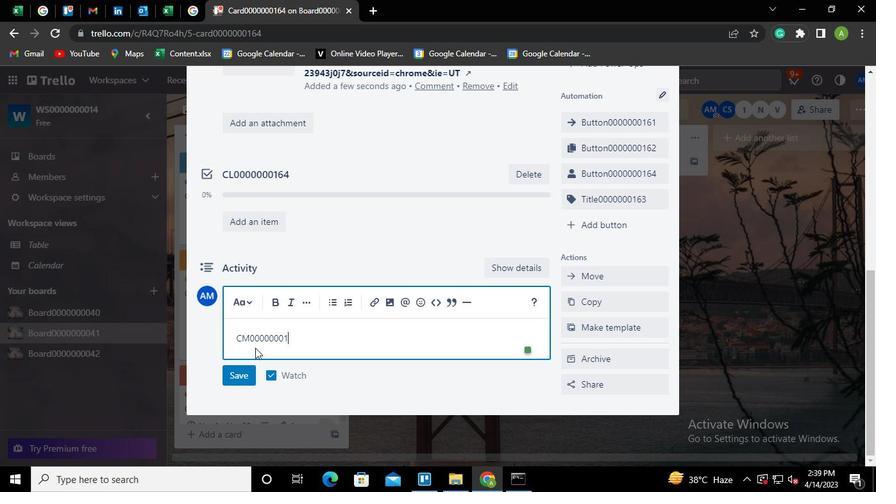 
Action: Mouse moved to (244, 371)
Screenshot: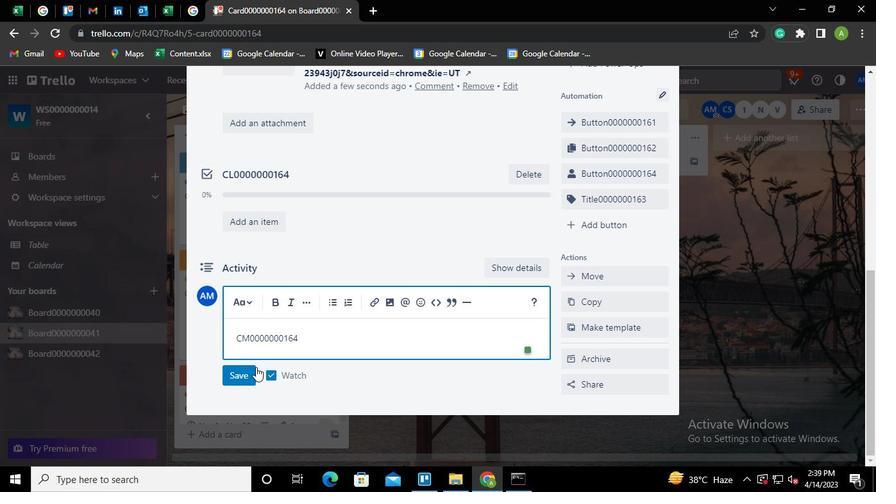 
Action: Mouse pressed left at (244, 371)
Screenshot: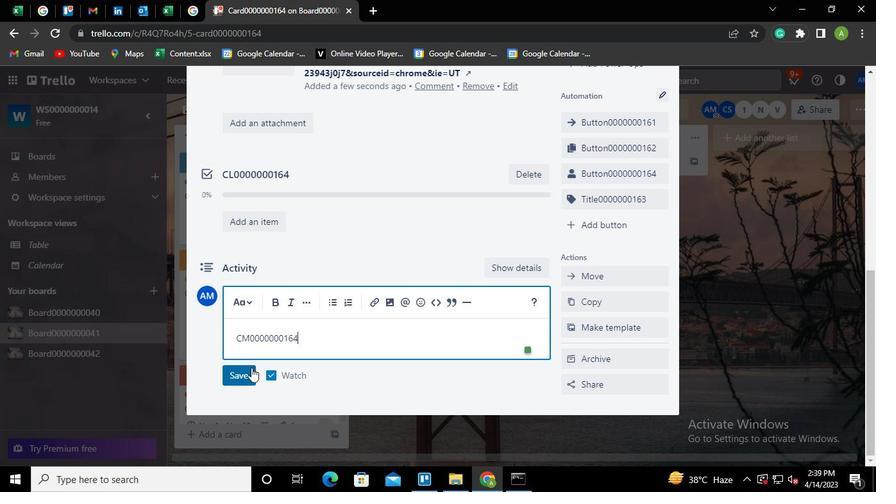 
Action: Mouse moved to (519, 475)
Screenshot: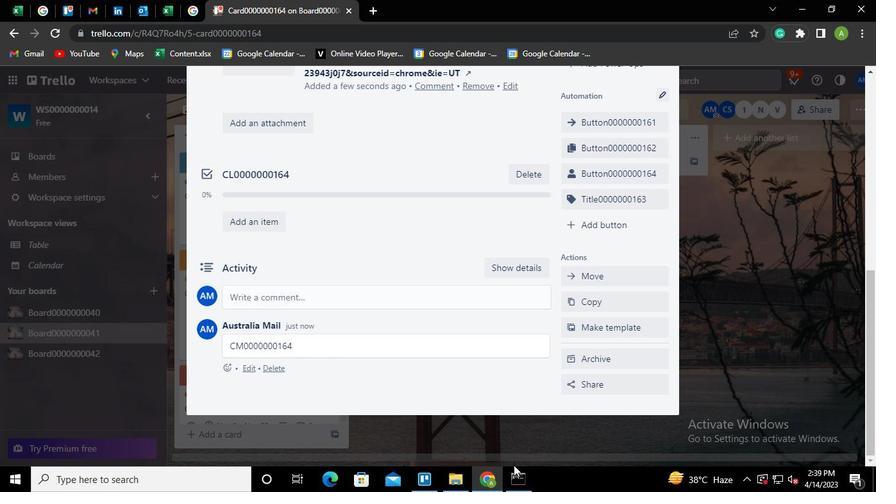 
Action: Mouse pressed left at (519, 475)
Screenshot: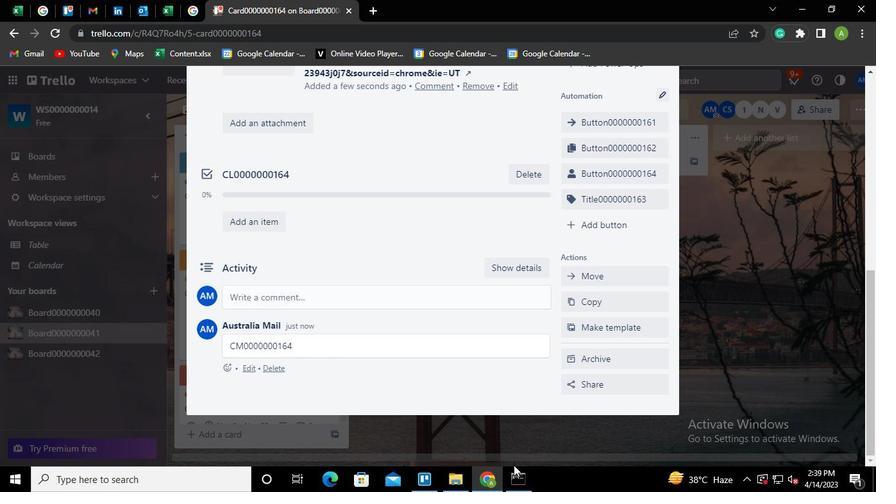
Action: Mouse moved to (659, 64)
Screenshot: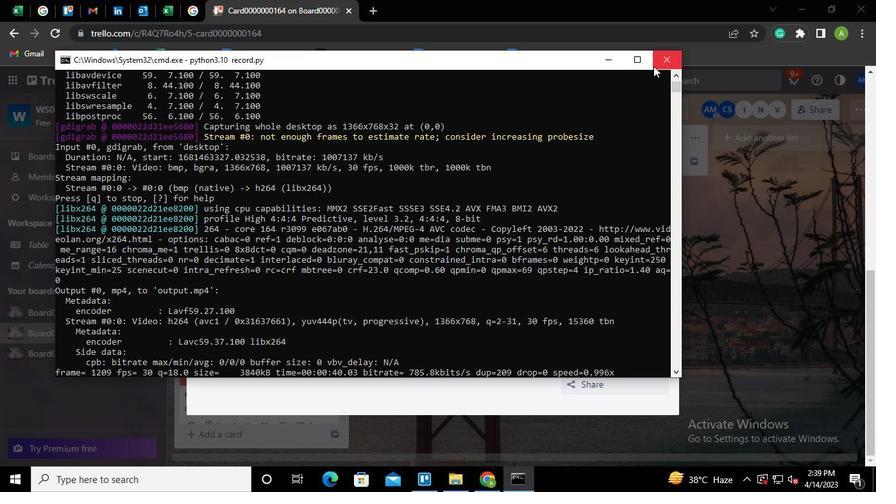 
Action: Mouse pressed left at (659, 64)
Screenshot: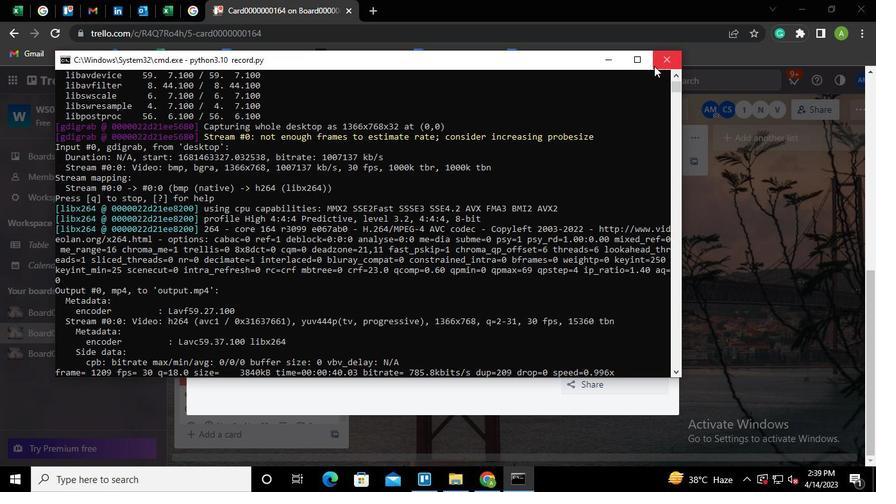 
Action: Mouse moved to (659, 66)
Screenshot: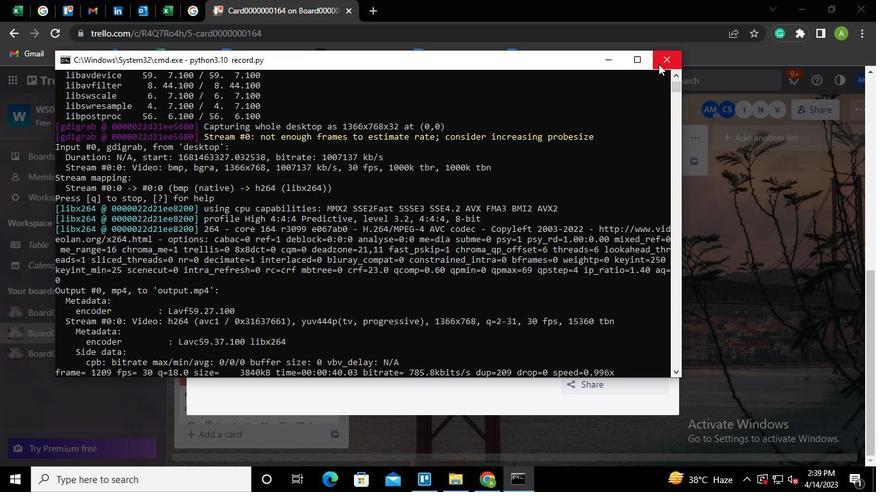 
